 Task: Find Round Trip flight tickets for 2 adults, in Economy from Luxor to Dublin to travel on 09-Nov-2023. Dublin to Luxor on 14-Nov-2023.  Stops: Any number of stops. Choice of flight is British Airways.
Action: Mouse moved to (403, 279)
Screenshot: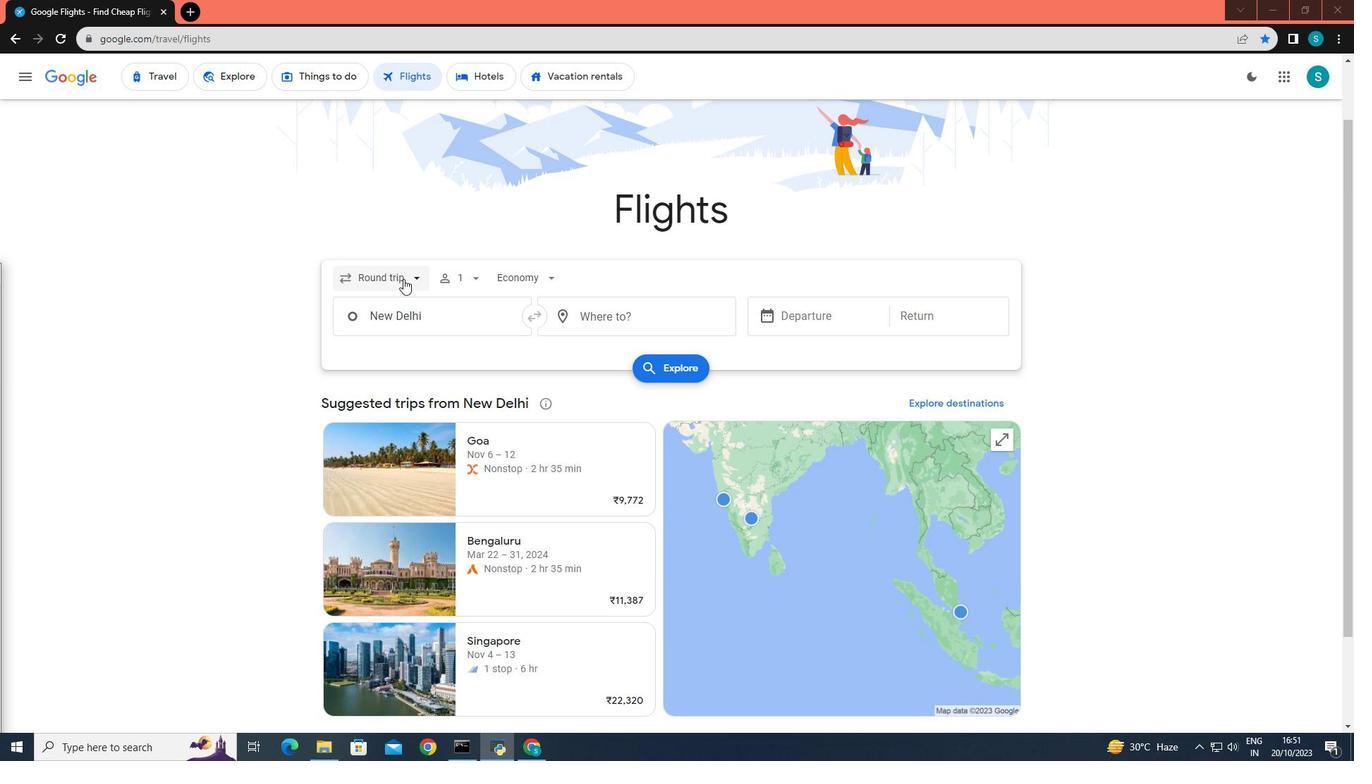 
Action: Mouse pressed left at (403, 279)
Screenshot: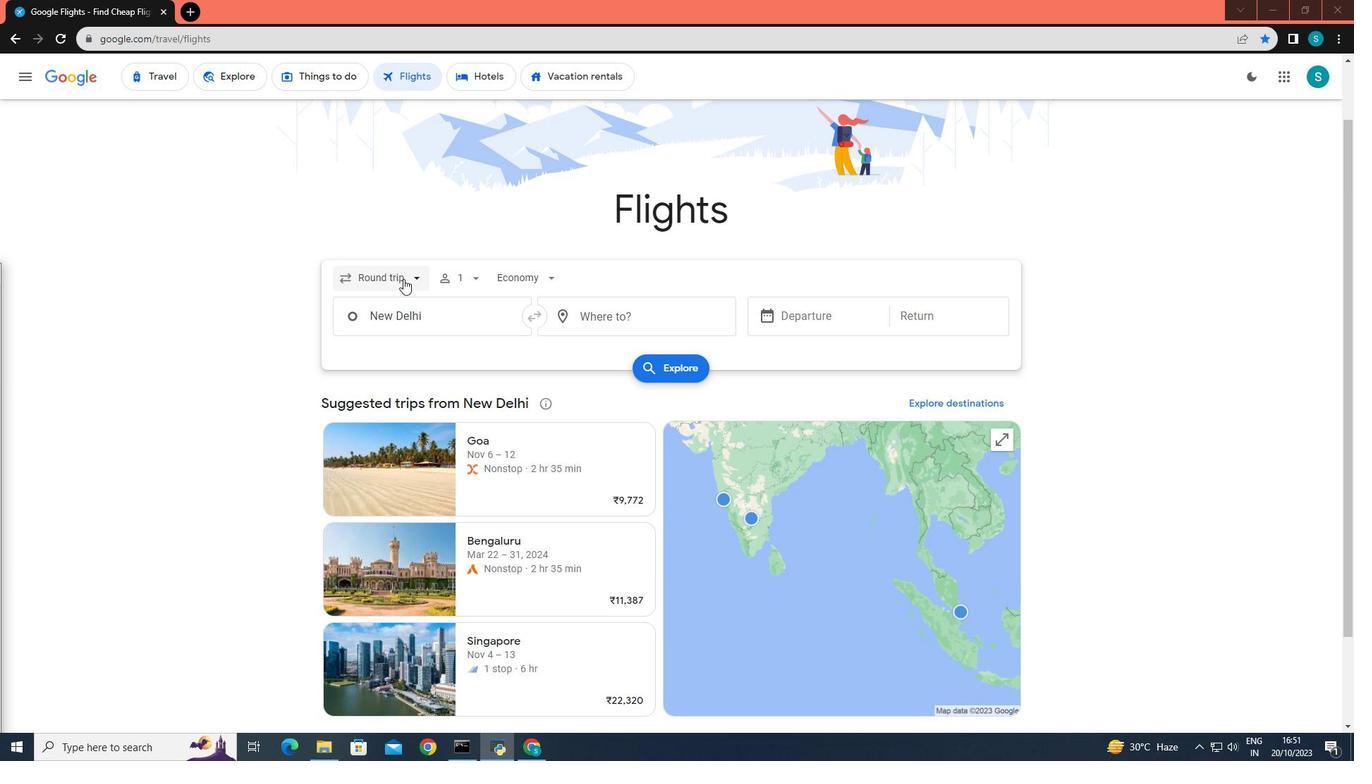 
Action: Mouse moved to (386, 307)
Screenshot: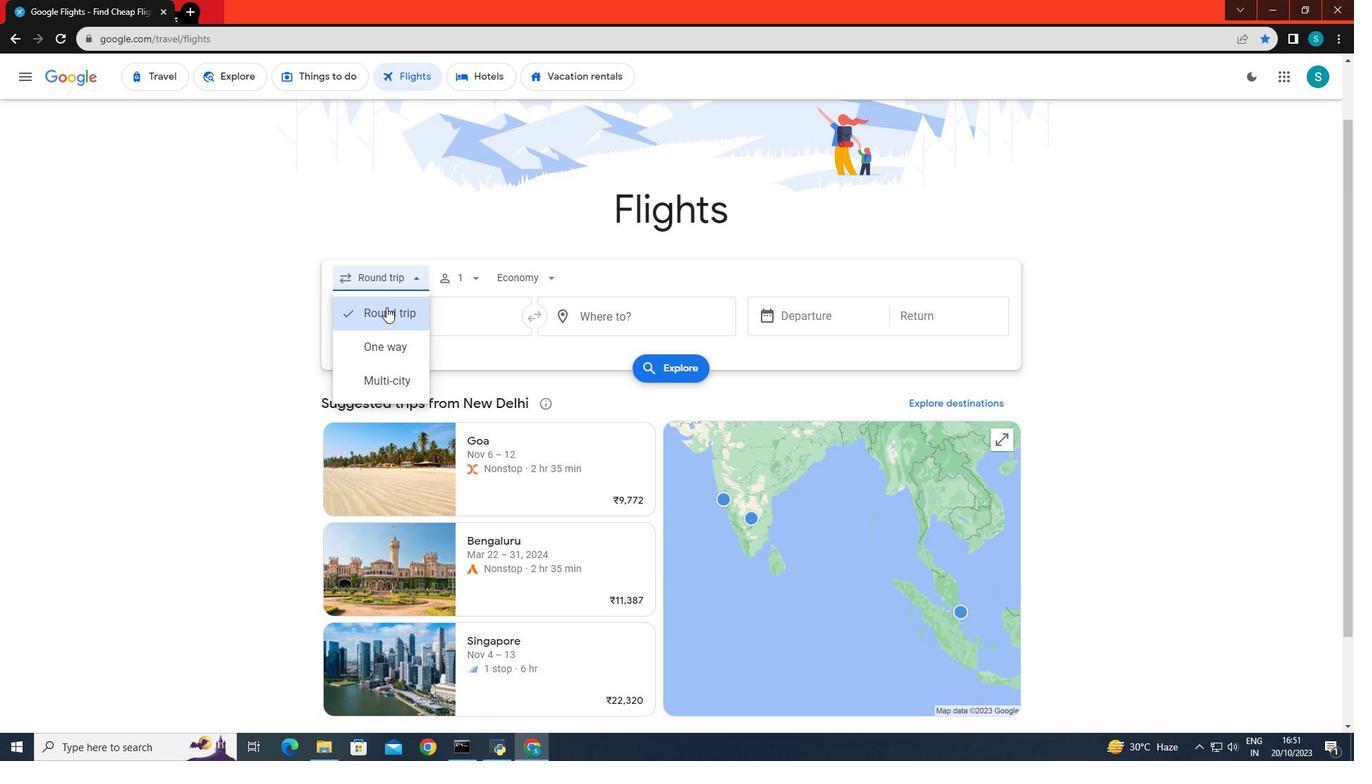 
Action: Mouse pressed left at (386, 307)
Screenshot: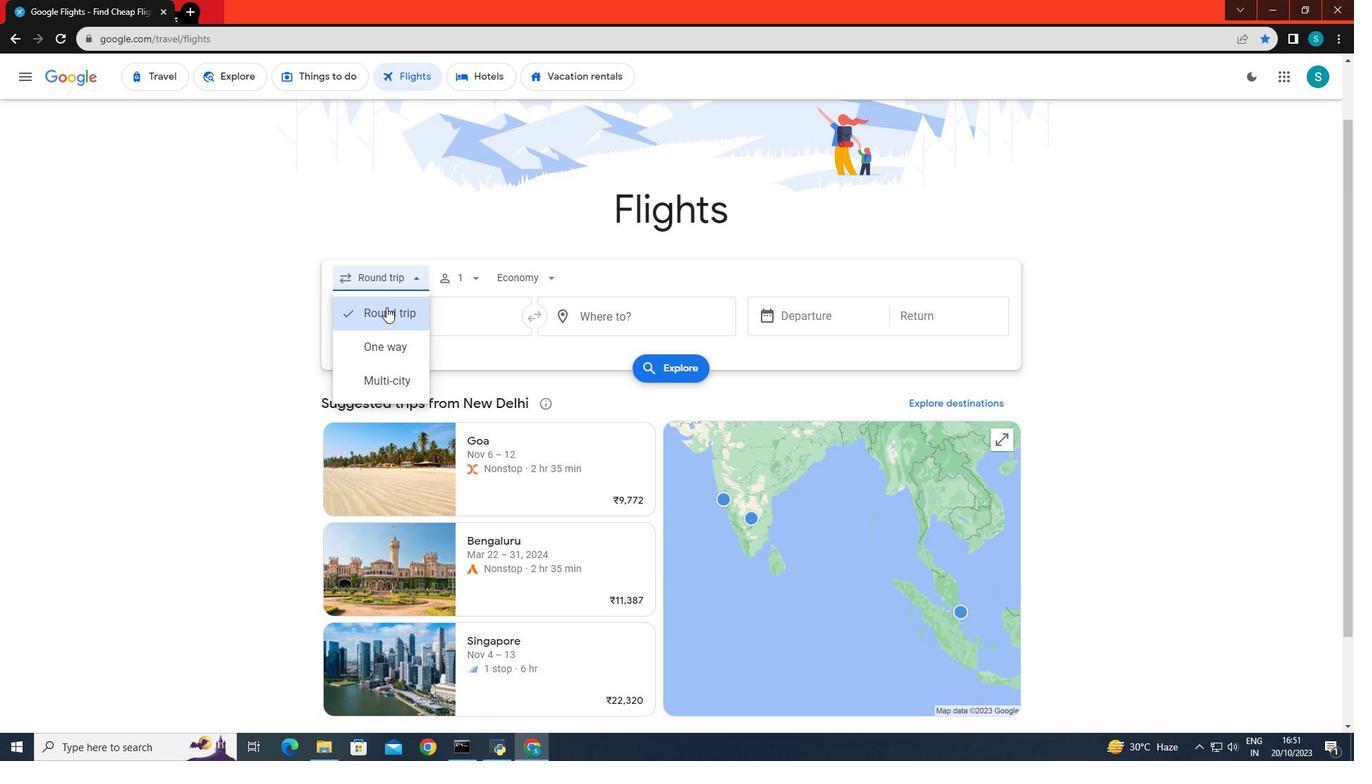 
Action: Mouse moved to (468, 278)
Screenshot: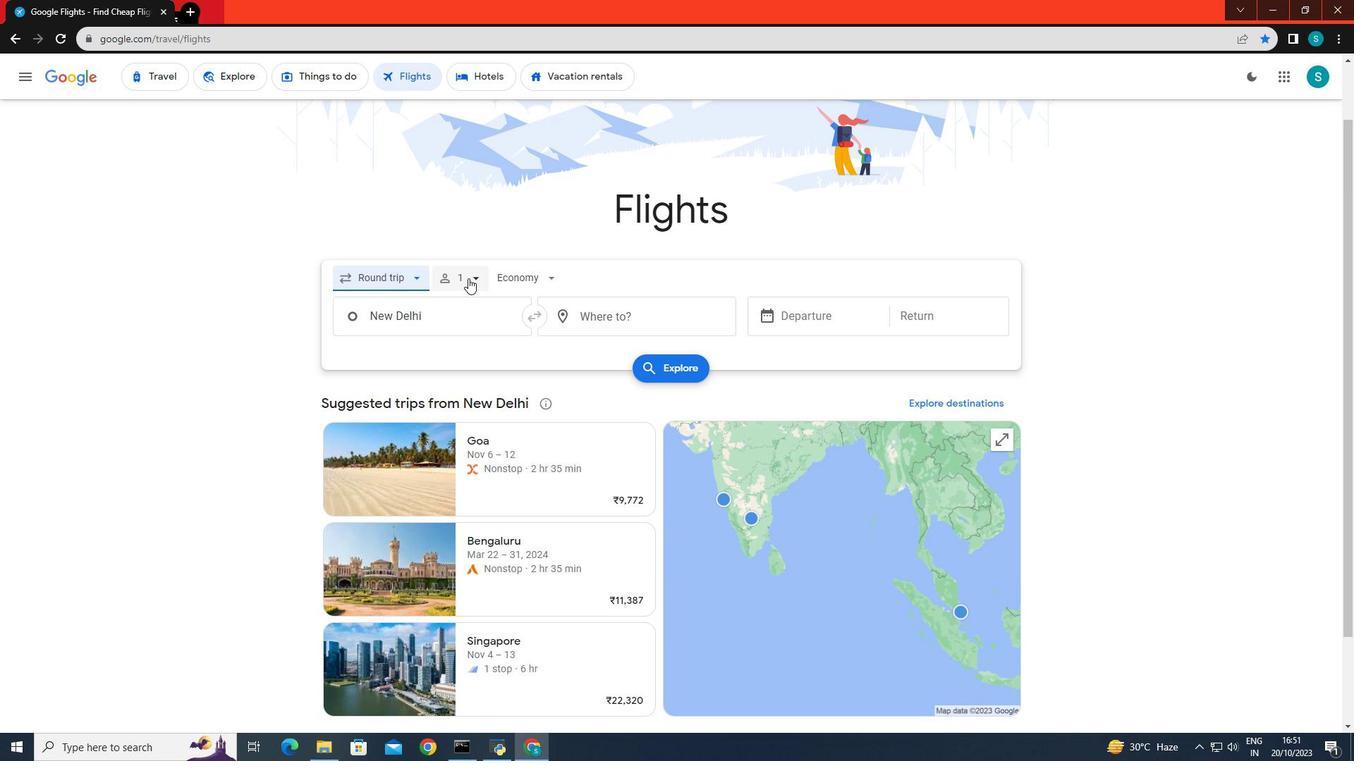 
Action: Mouse pressed left at (468, 278)
Screenshot: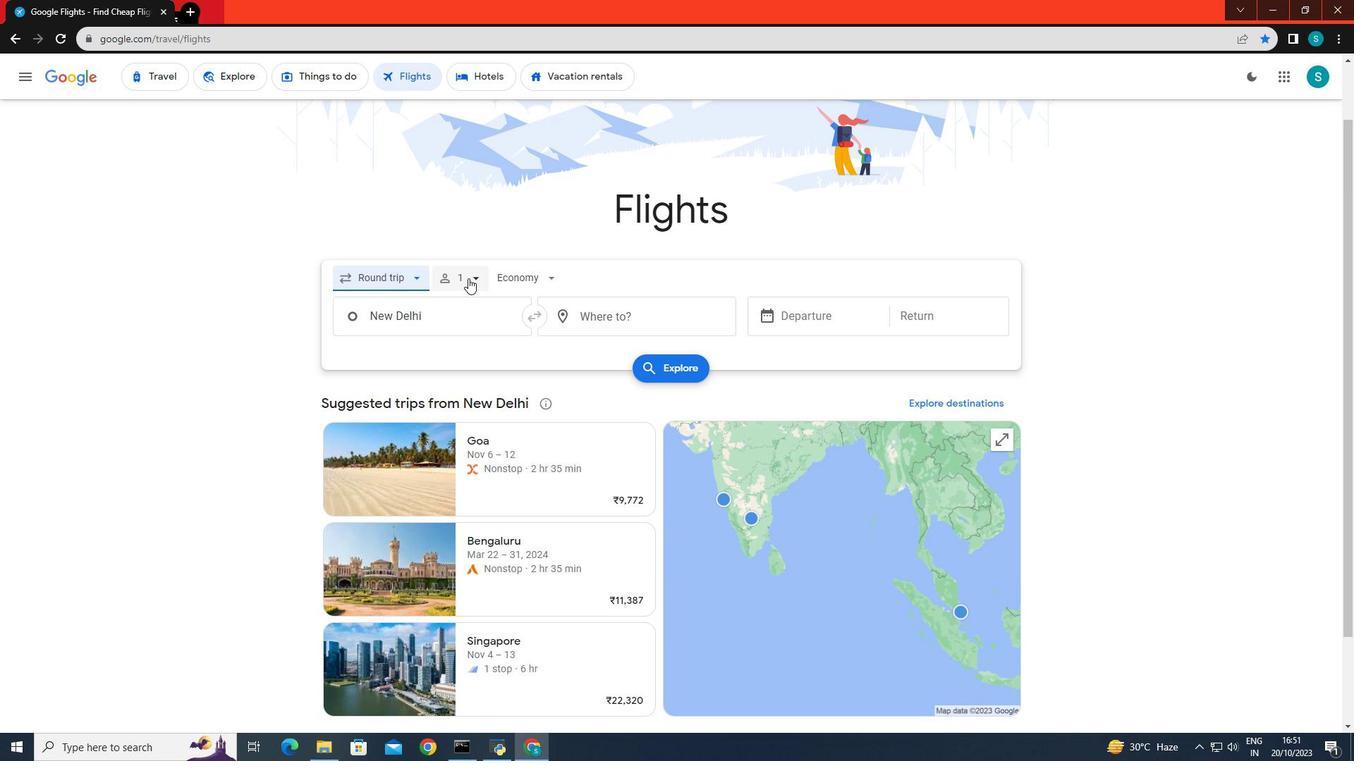 
Action: Mouse moved to (581, 314)
Screenshot: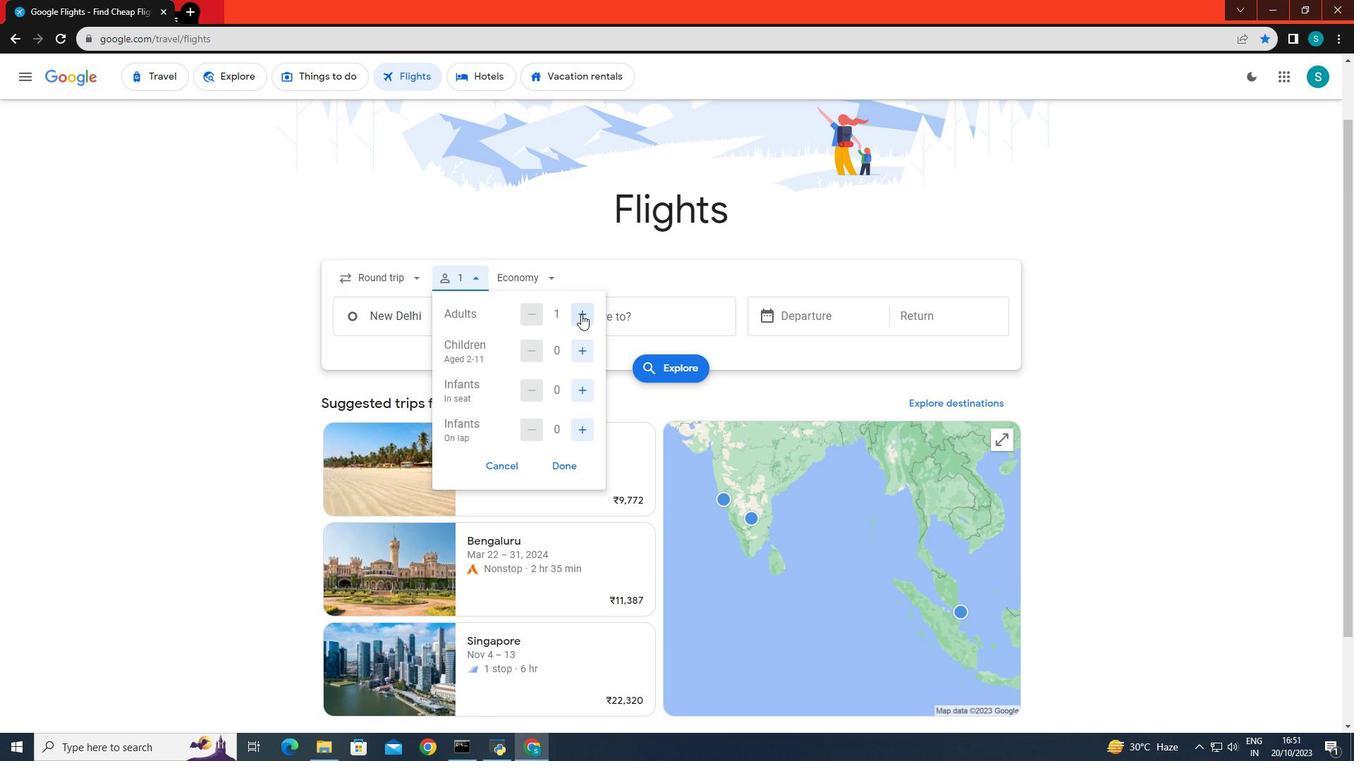 
Action: Mouse pressed left at (581, 314)
Screenshot: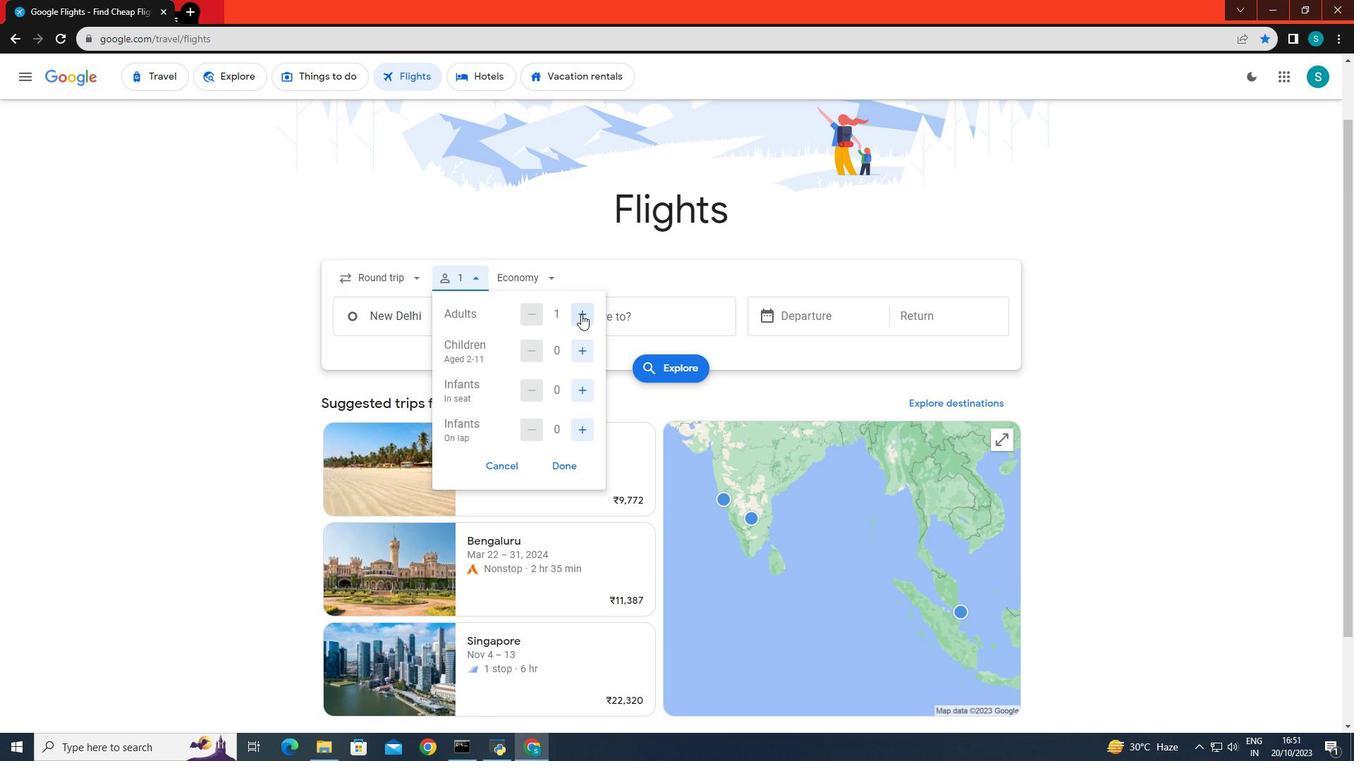 
Action: Mouse moved to (562, 467)
Screenshot: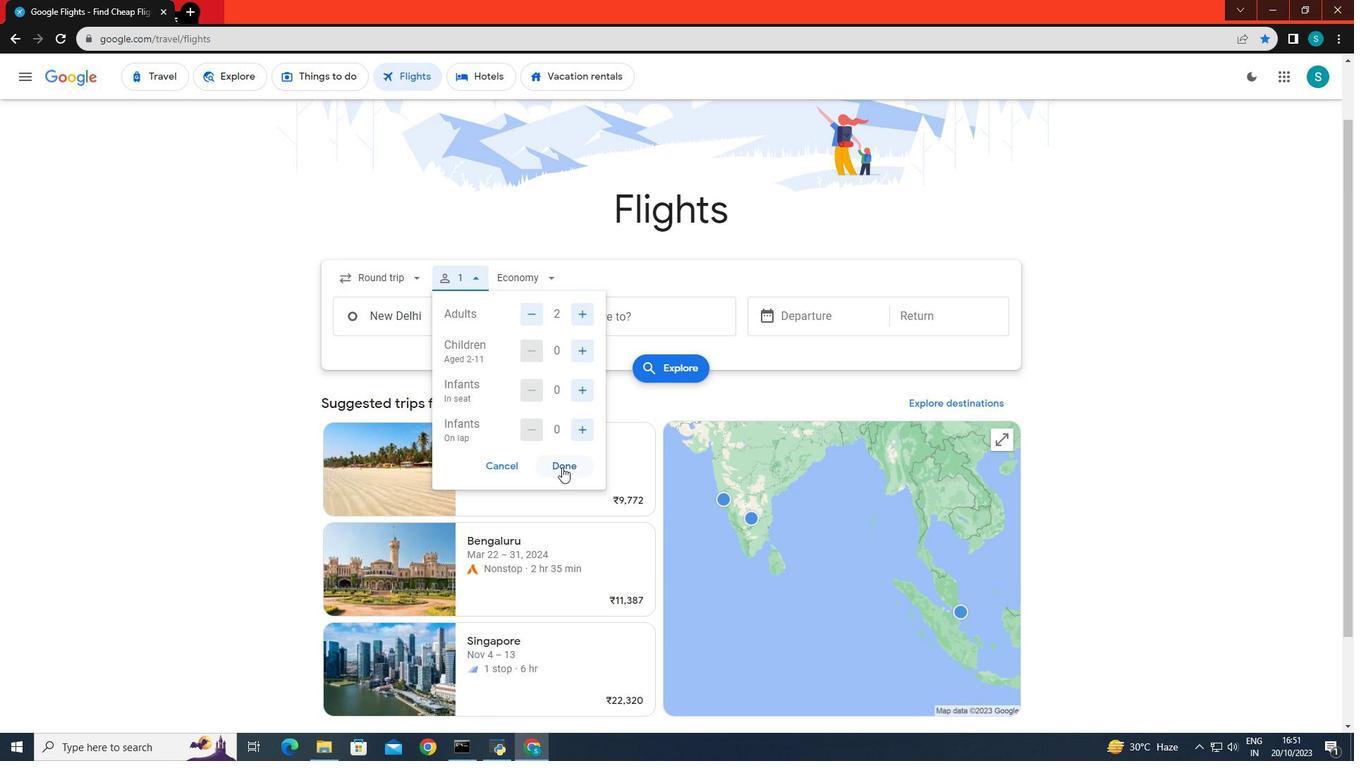 
Action: Mouse pressed left at (562, 467)
Screenshot: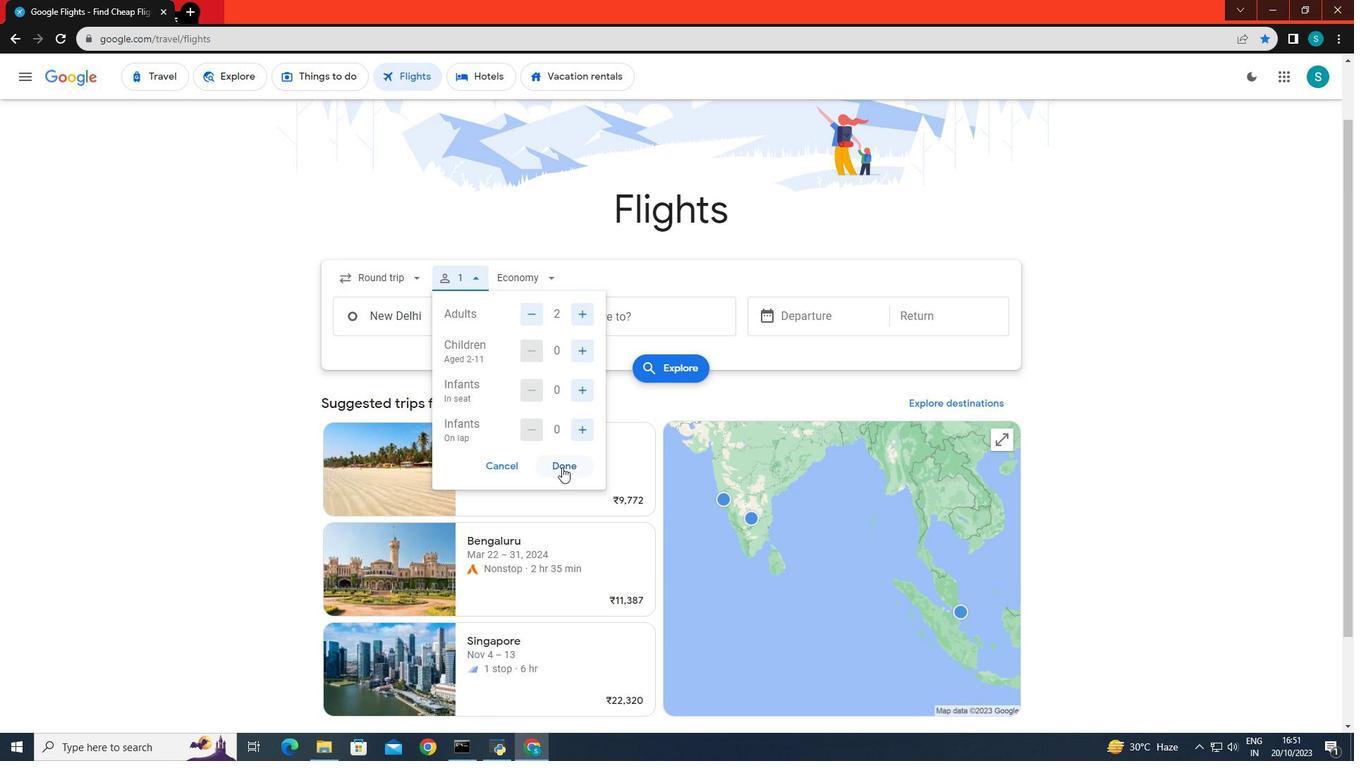 
Action: Mouse moved to (549, 279)
Screenshot: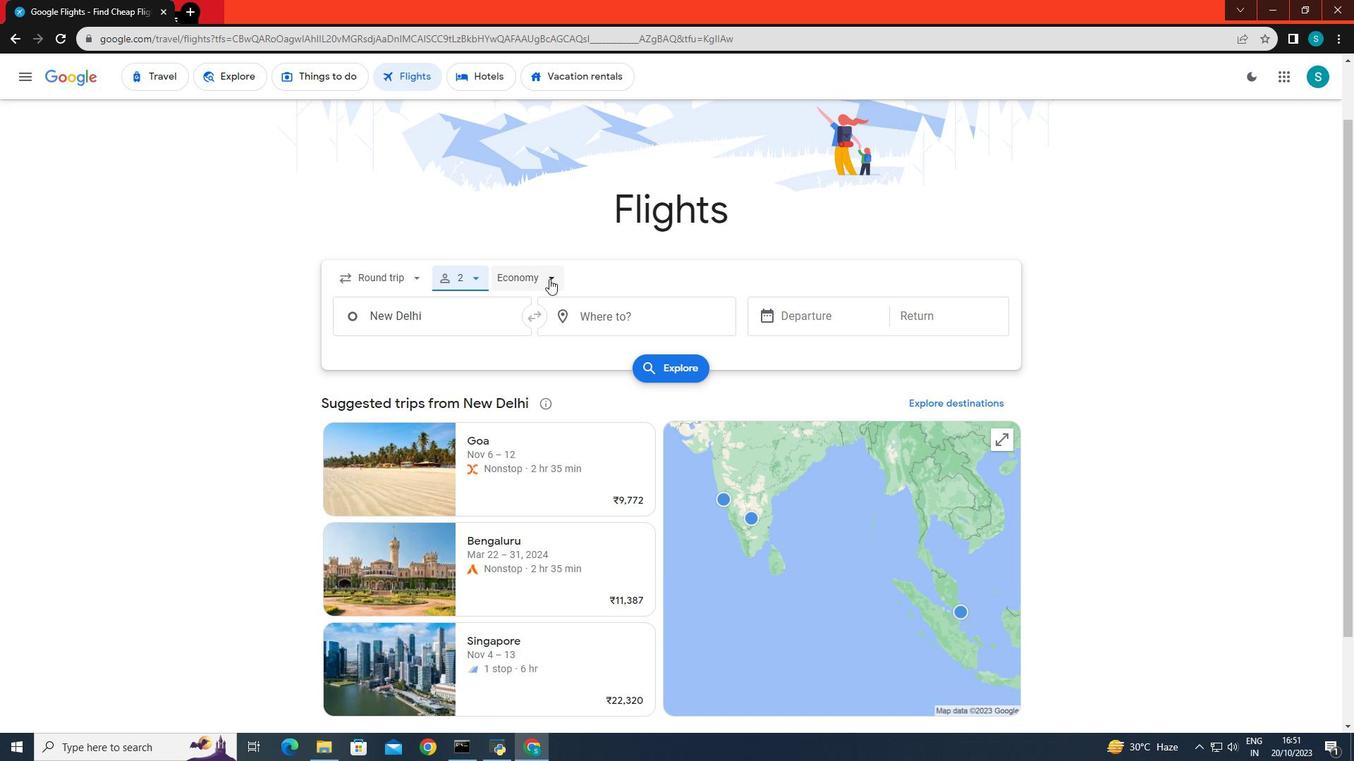 
Action: Mouse pressed left at (549, 279)
Screenshot: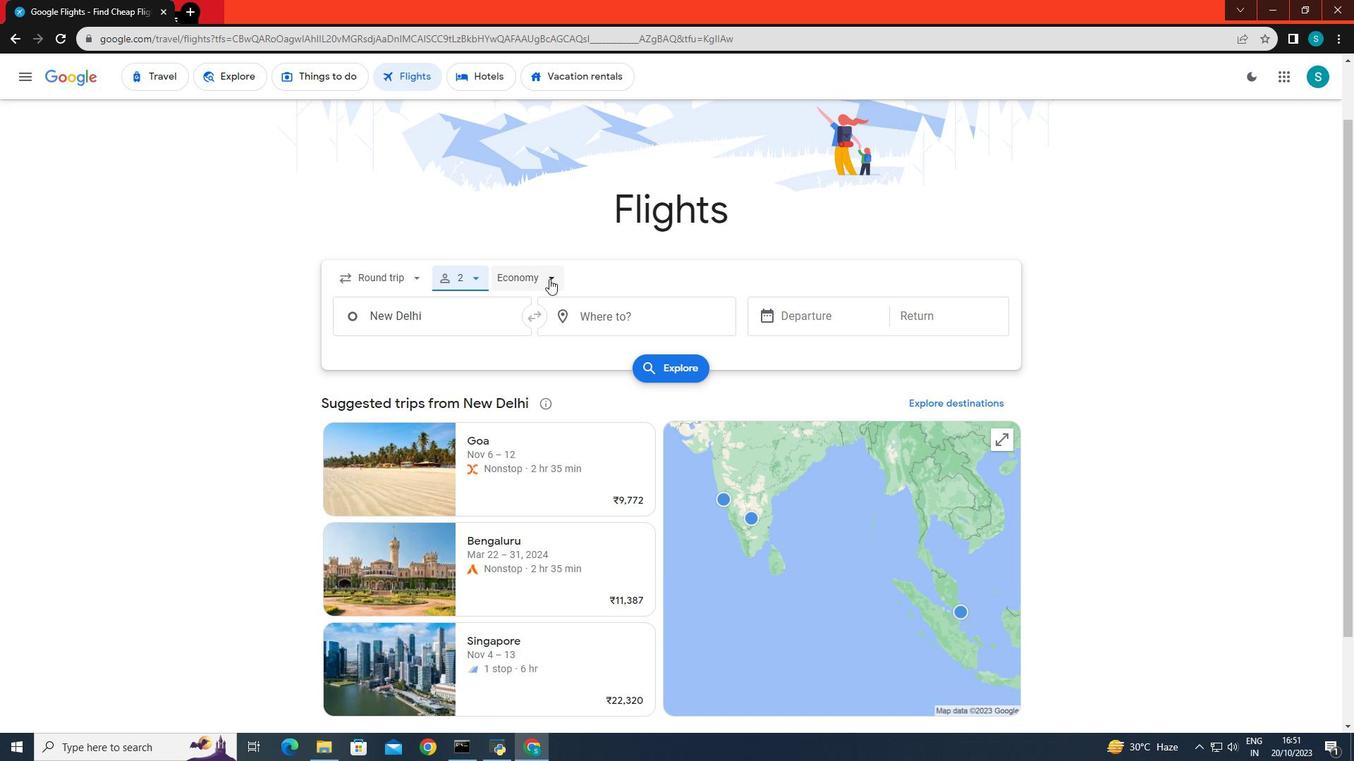 
Action: Mouse moved to (546, 316)
Screenshot: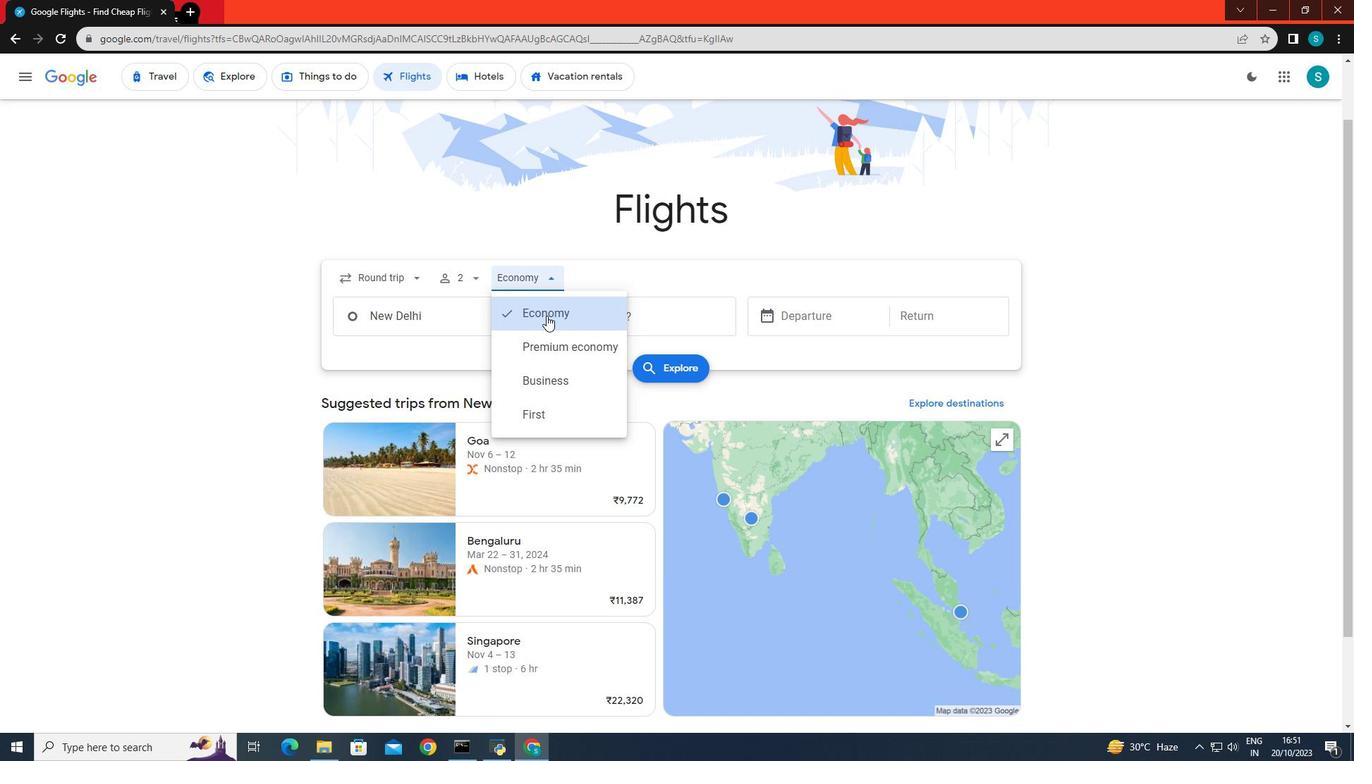 
Action: Mouse pressed left at (546, 316)
Screenshot: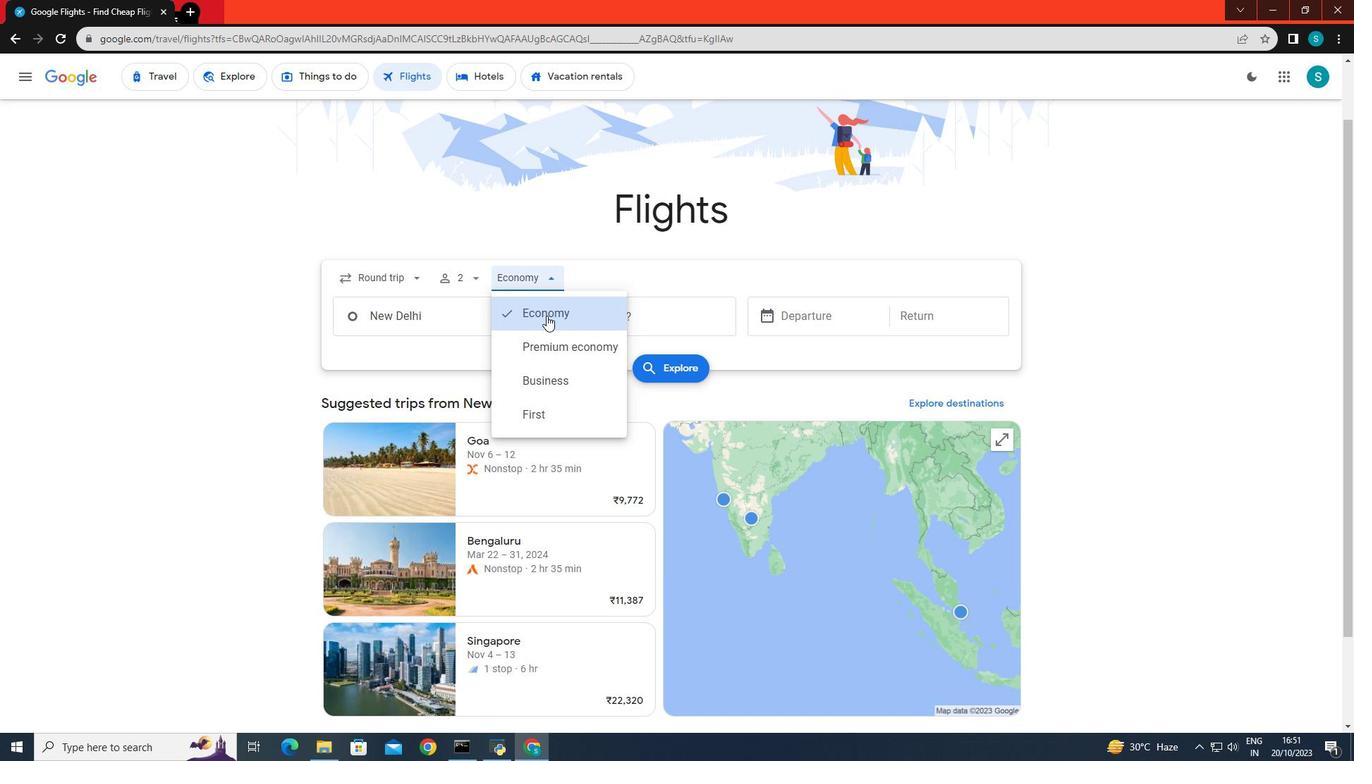 
Action: Mouse moved to (447, 311)
Screenshot: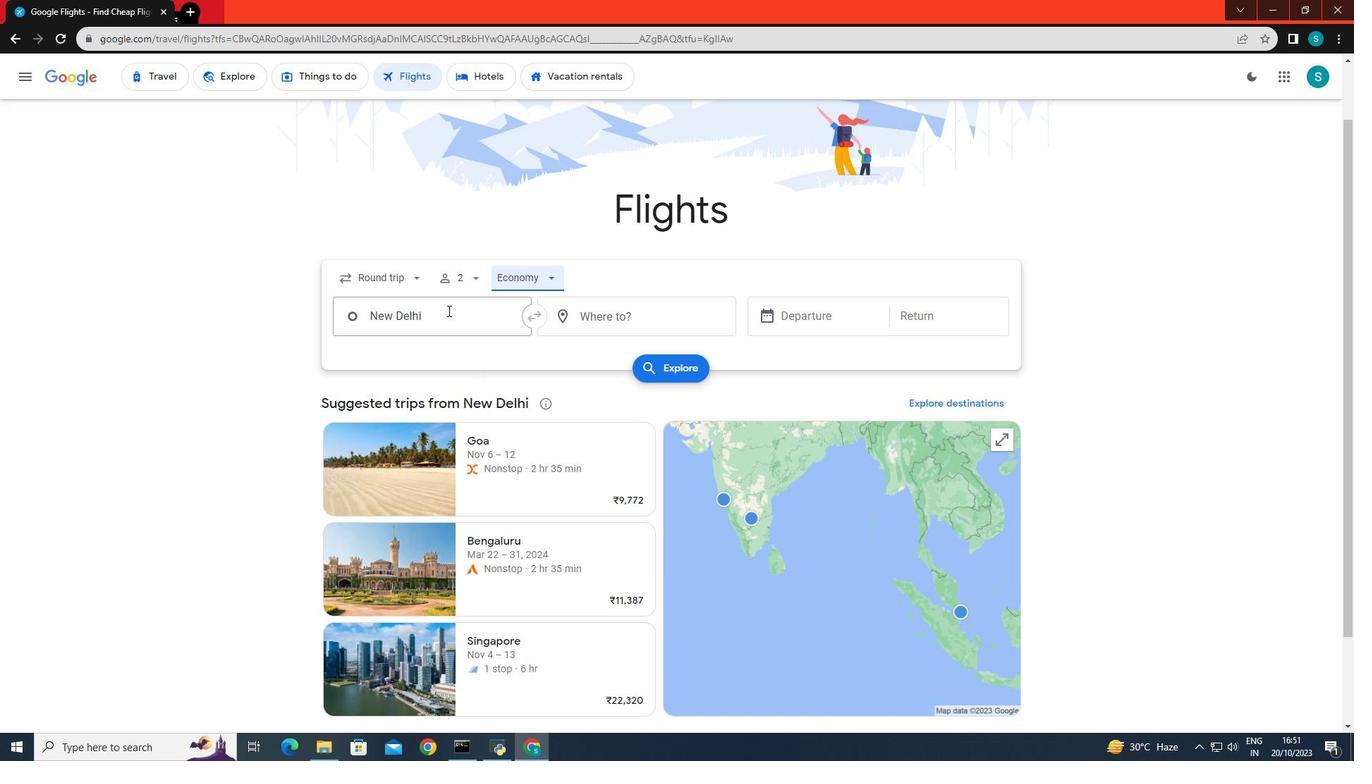 
Action: Mouse pressed left at (447, 311)
Screenshot: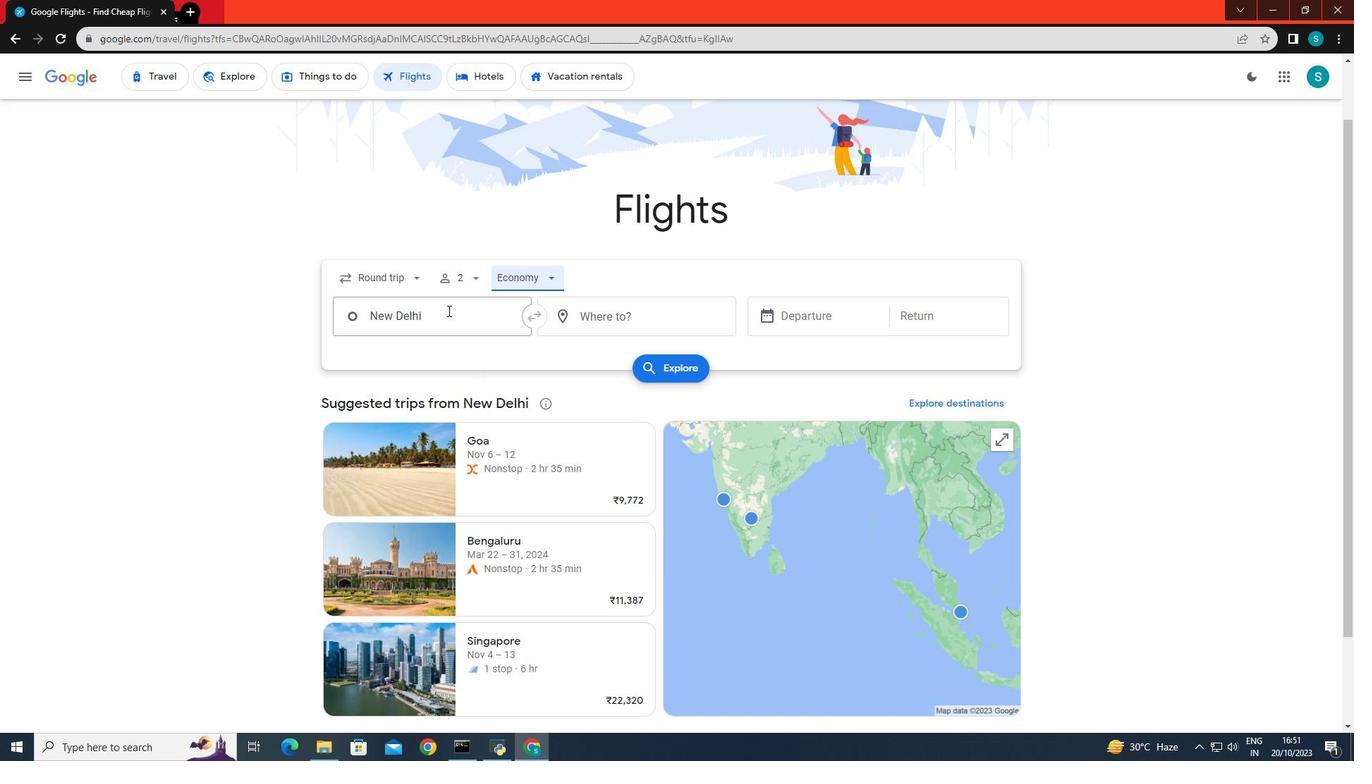 
Action: Key pressed <Key.backspace><Key.caps_lock>L<Key.caps_lock>uco<Key.backspace><Key.backspace>xar<Key.backspace><Key.backspace>or,<Key.space>
Screenshot: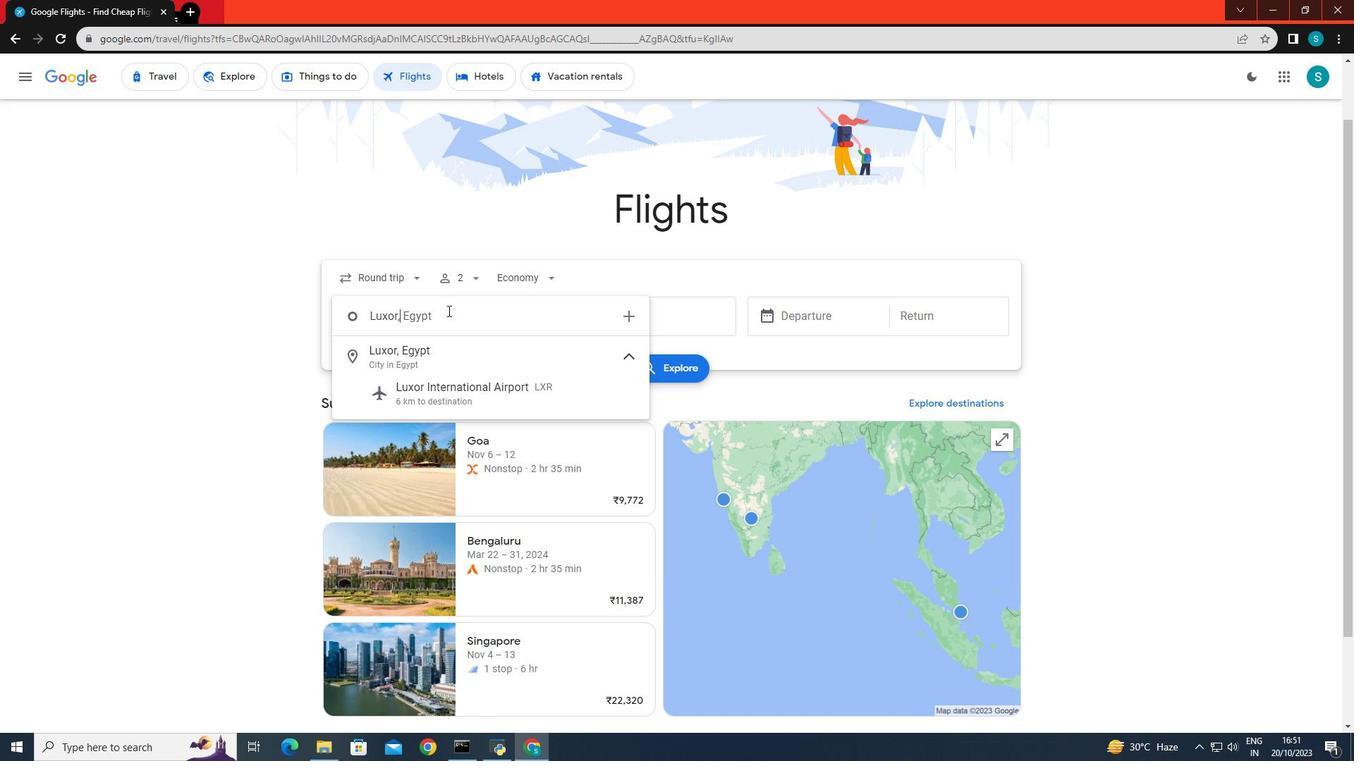 
Action: Mouse moved to (427, 343)
Screenshot: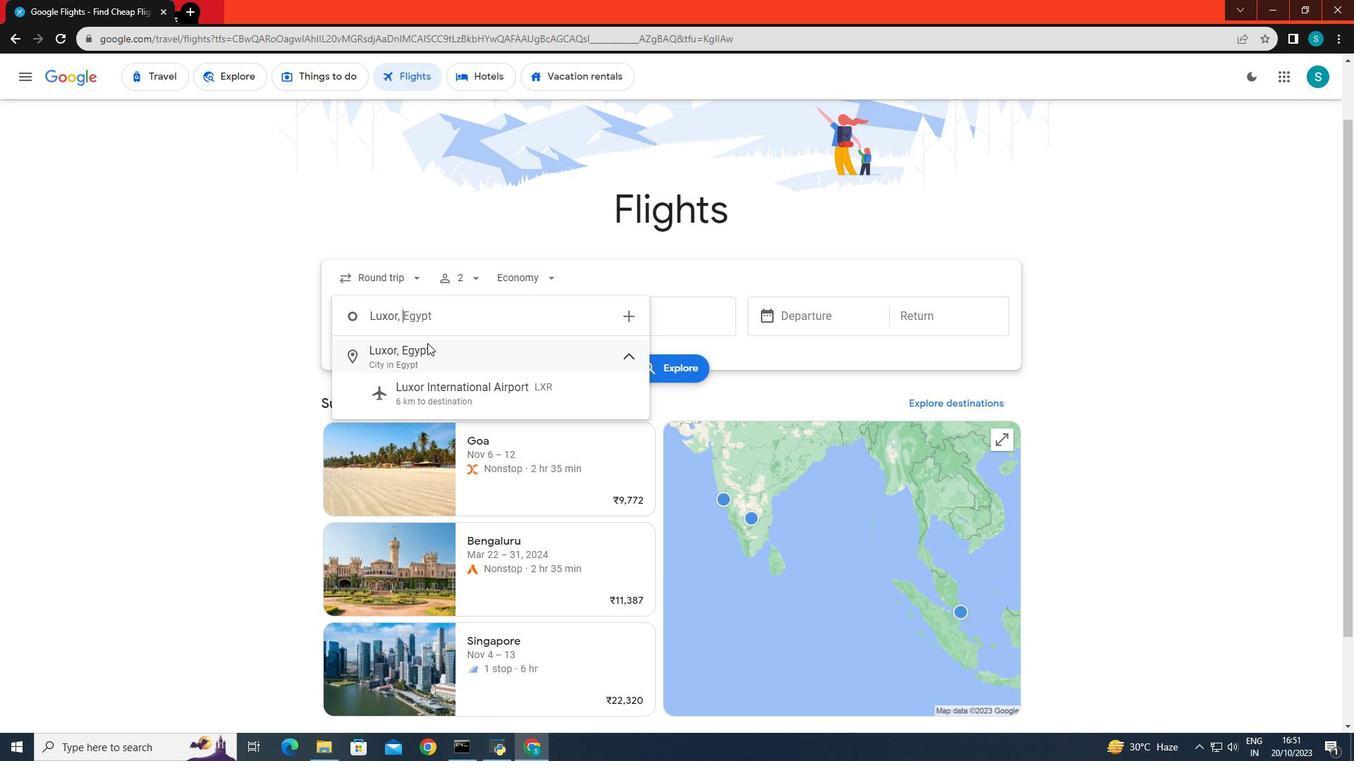 
Action: Mouse pressed left at (427, 343)
Screenshot: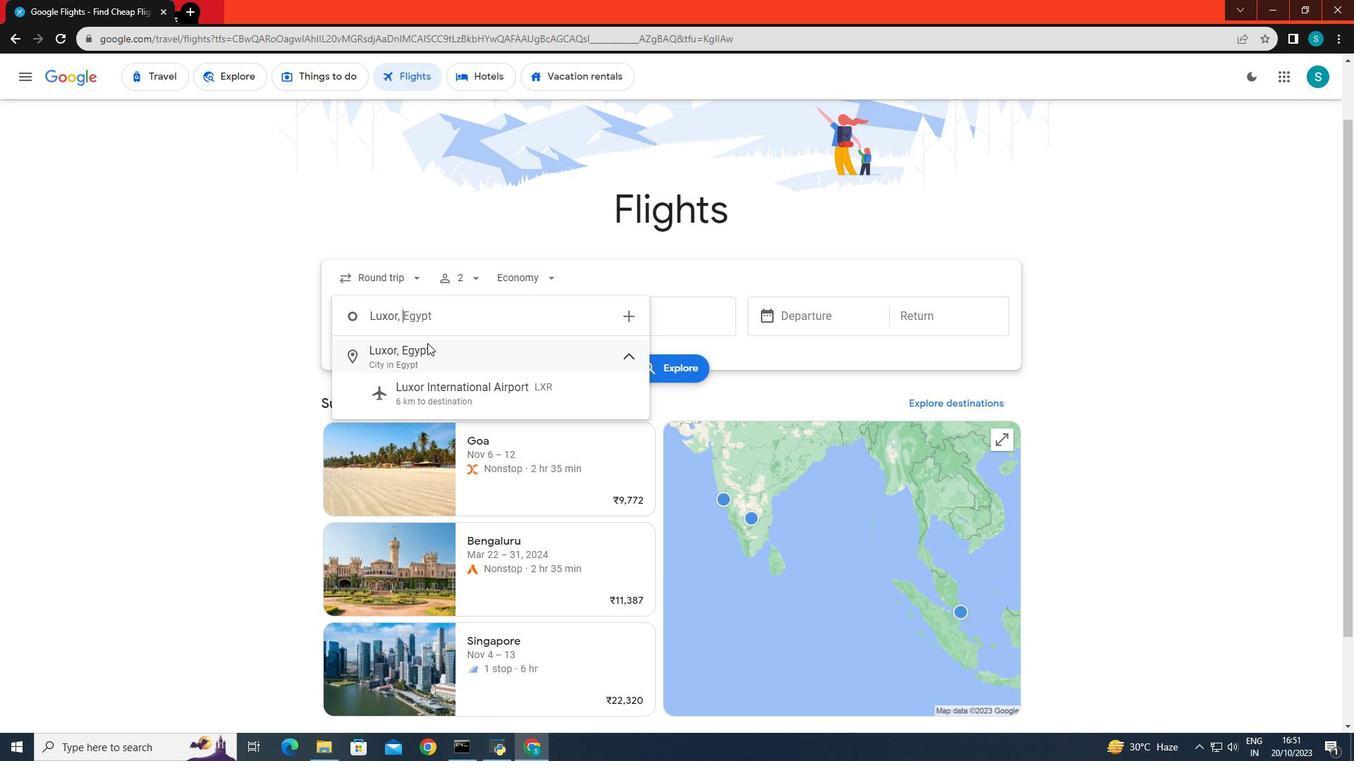 
Action: Mouse moved to (589, 312)
Screenshot: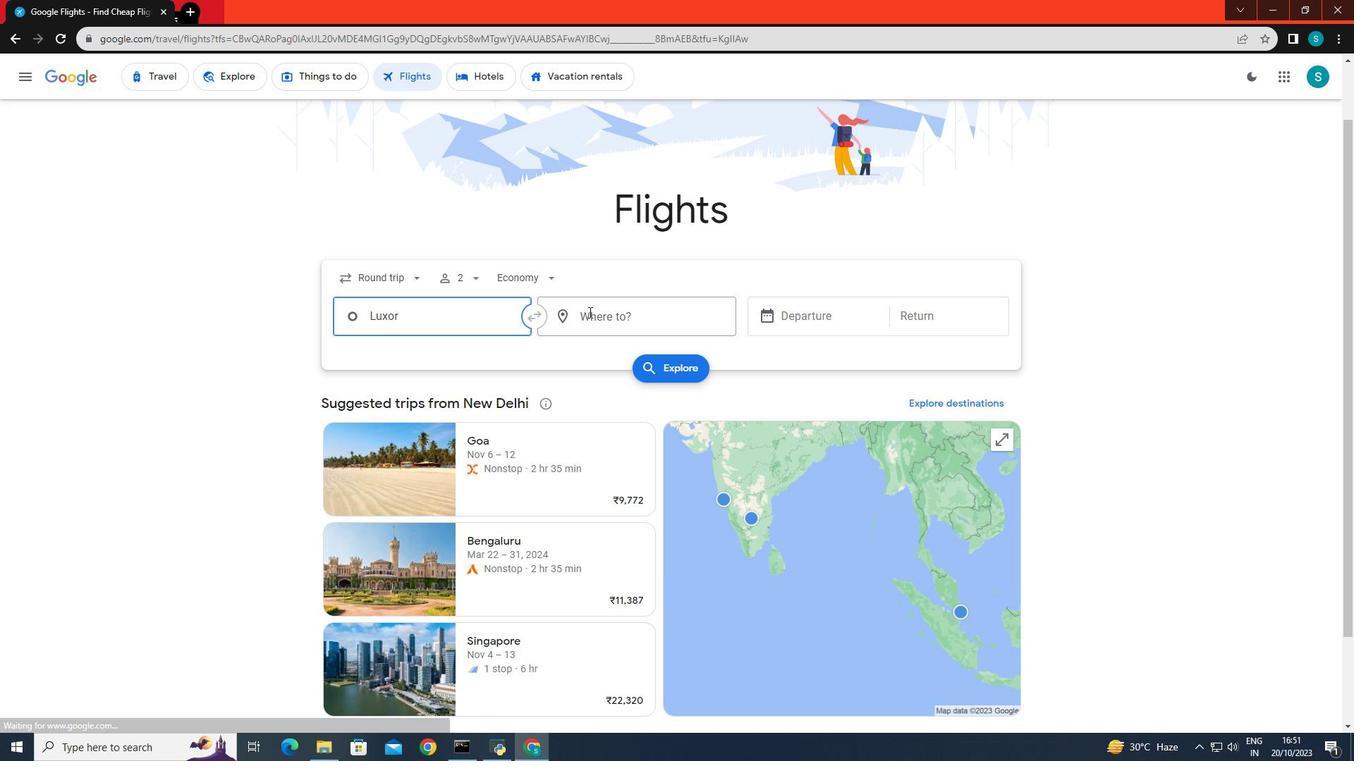
Action: Mouse pressed left at (589, 312)
Screenshot: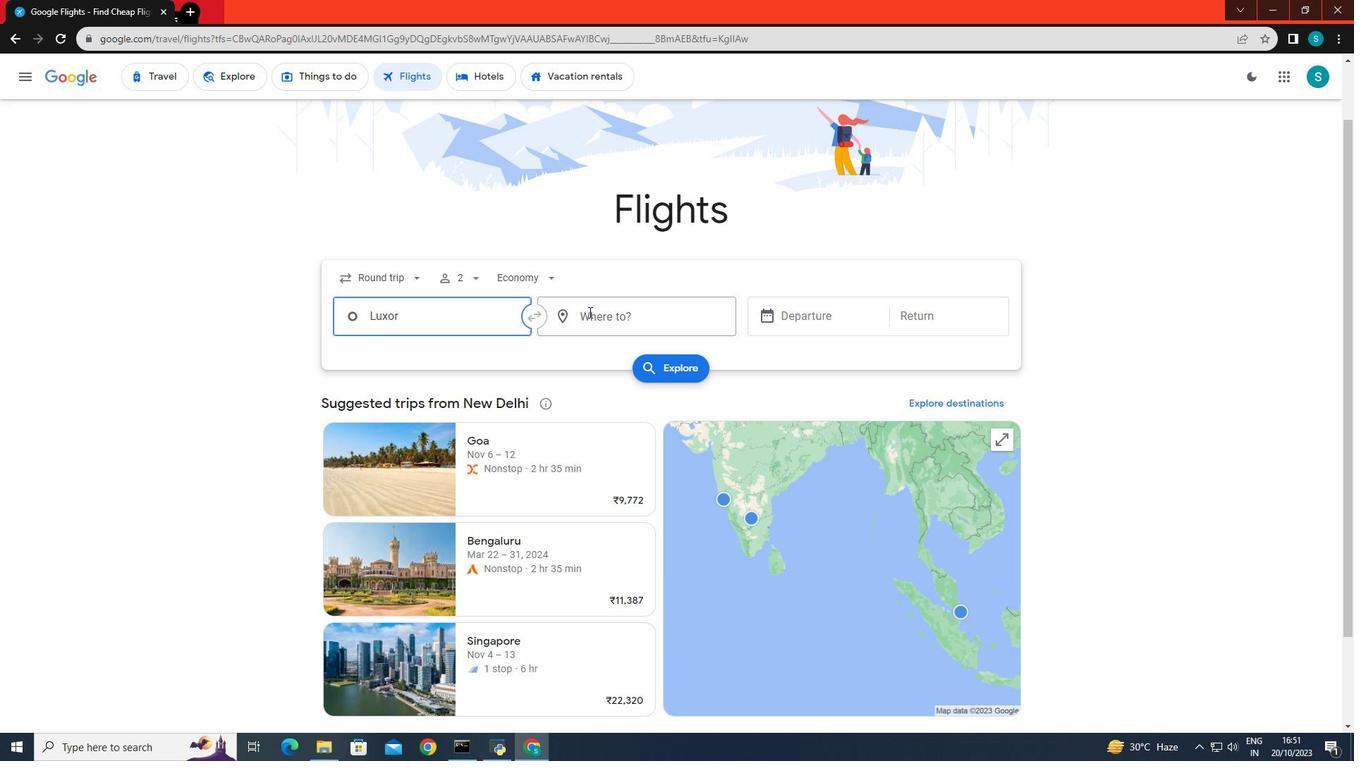 
Action: Key pressed <Key.caps_lock>D<Key.caps_lock>ub
Screenshot: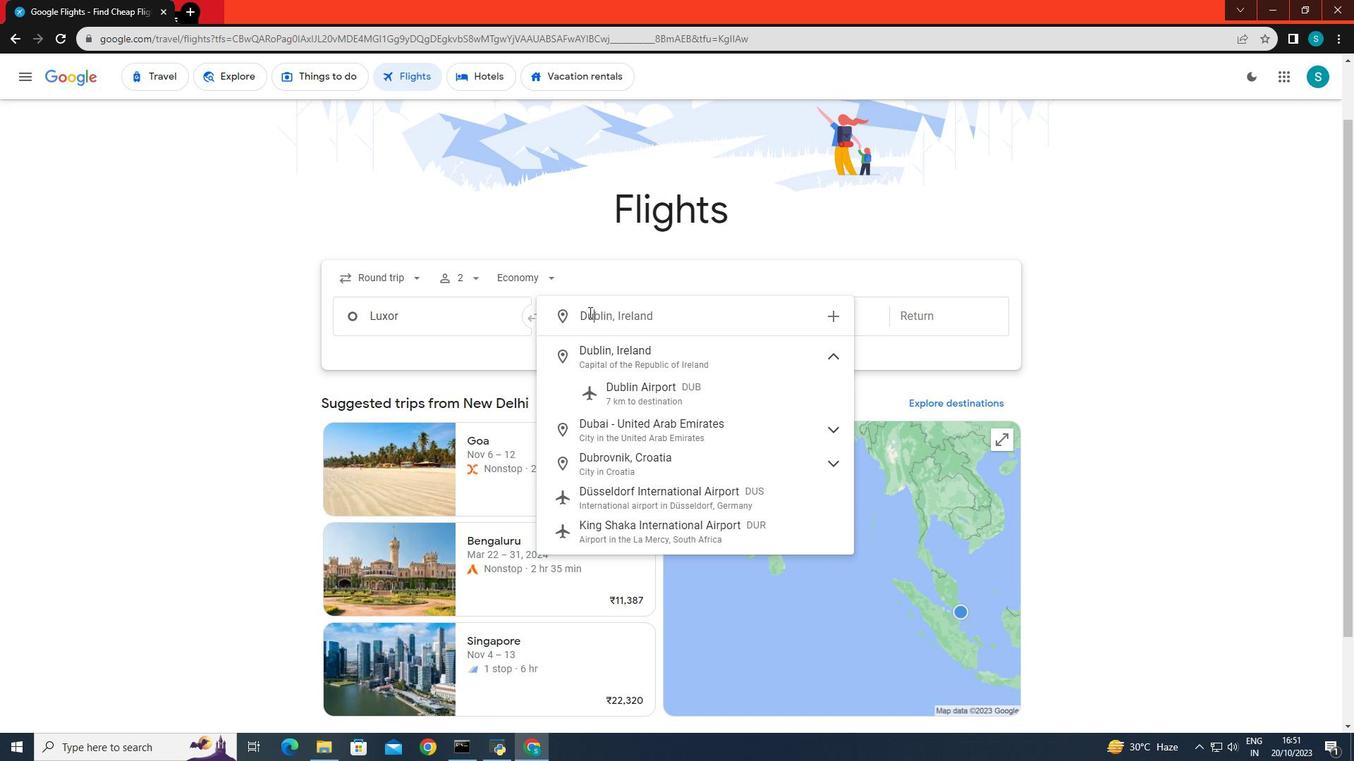 
Action: Mouse moved to (619, 349)
Screenshot: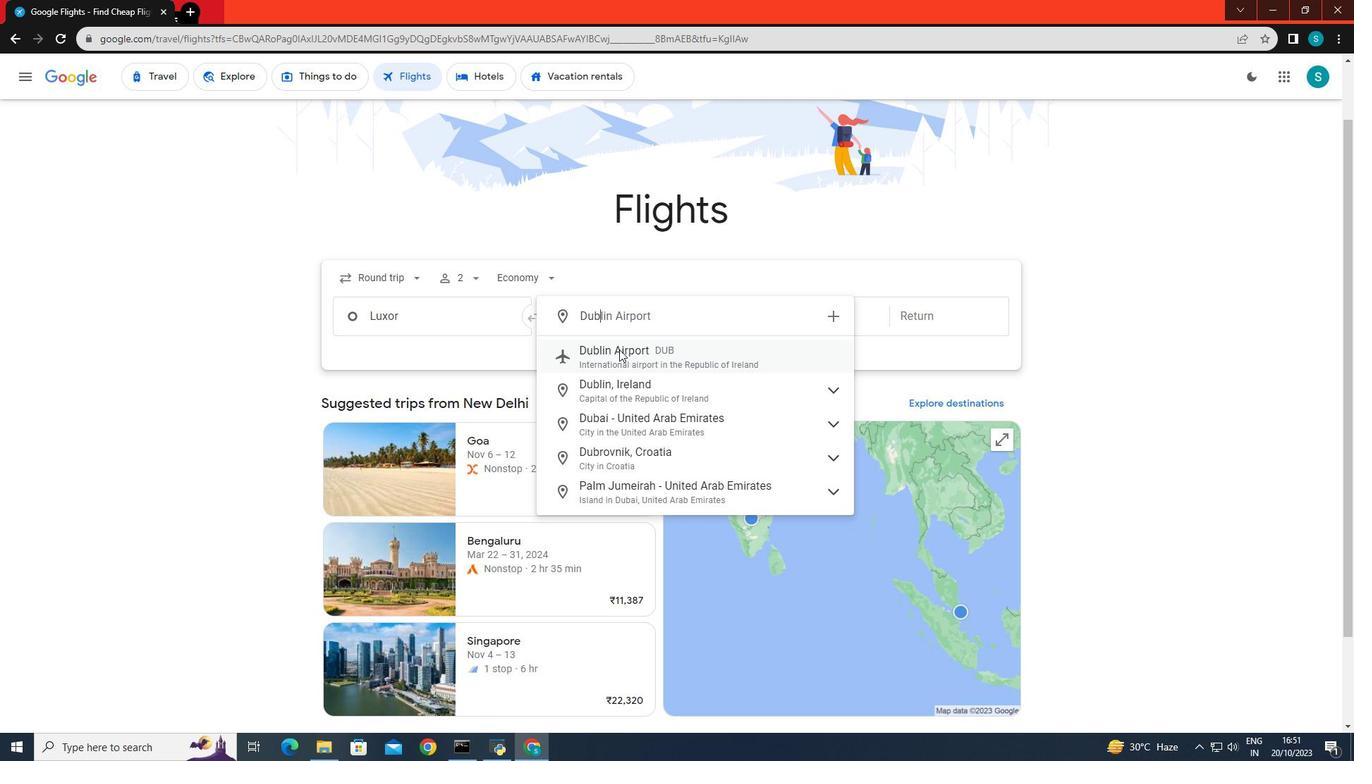 
Action: Mouse pressed left at (619, 349)
Screenshot: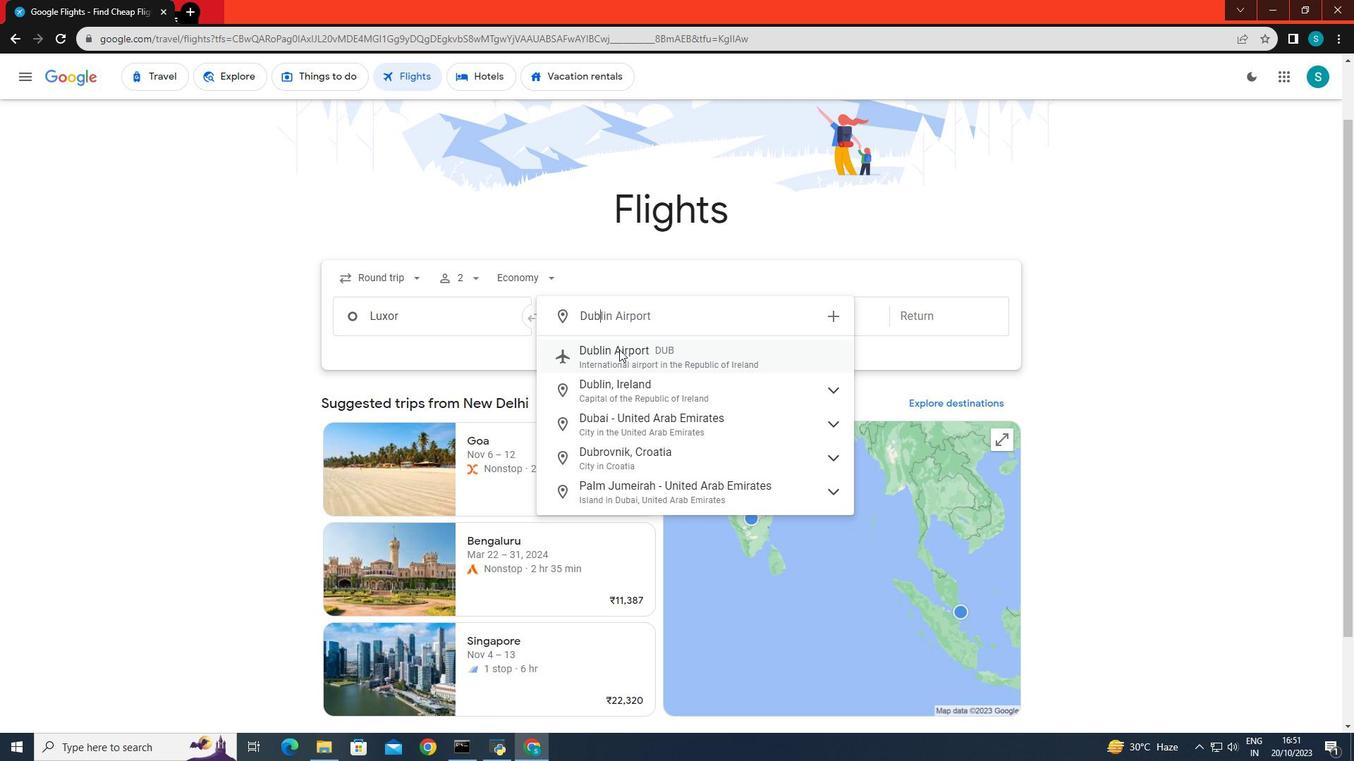
Action: Mouse moved to (806, 316)
Screenshot: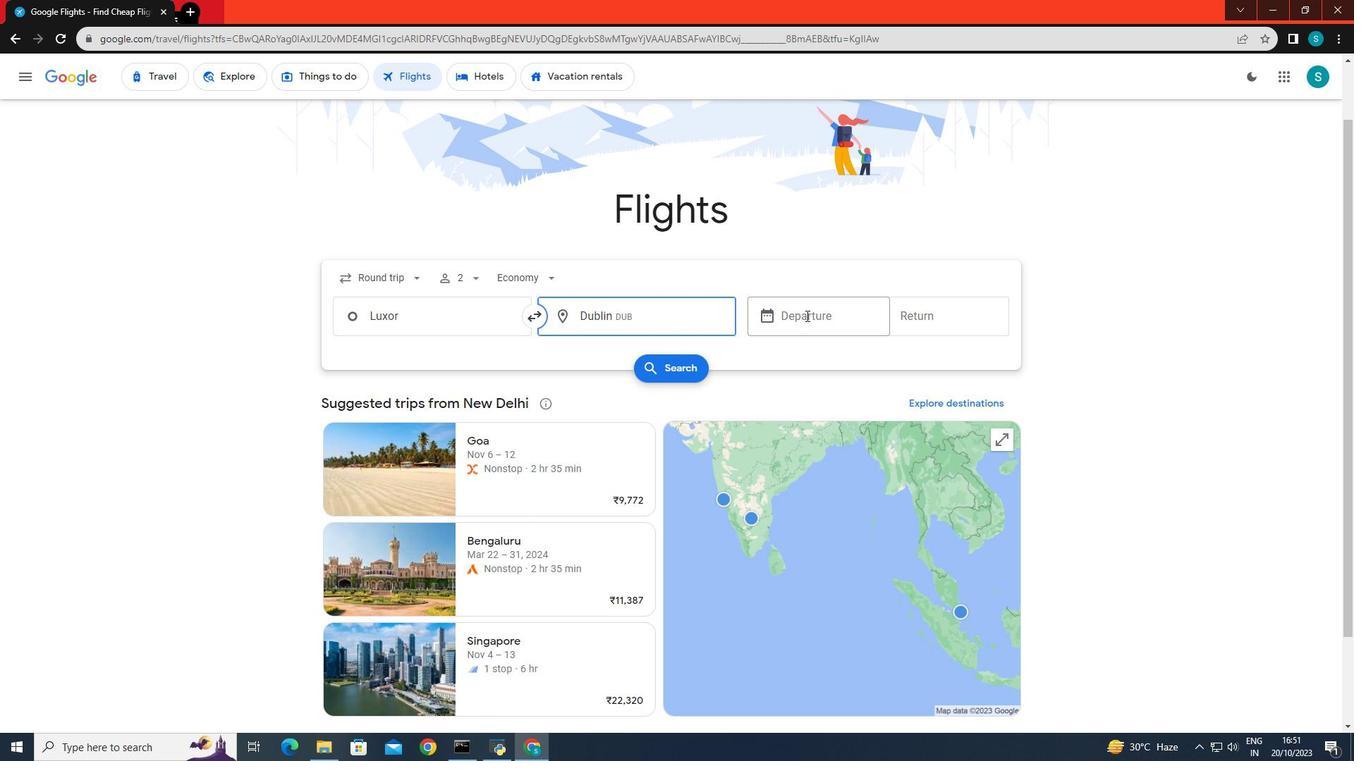 
Action: Mouse pressed left at (806, 316)
Screenshot: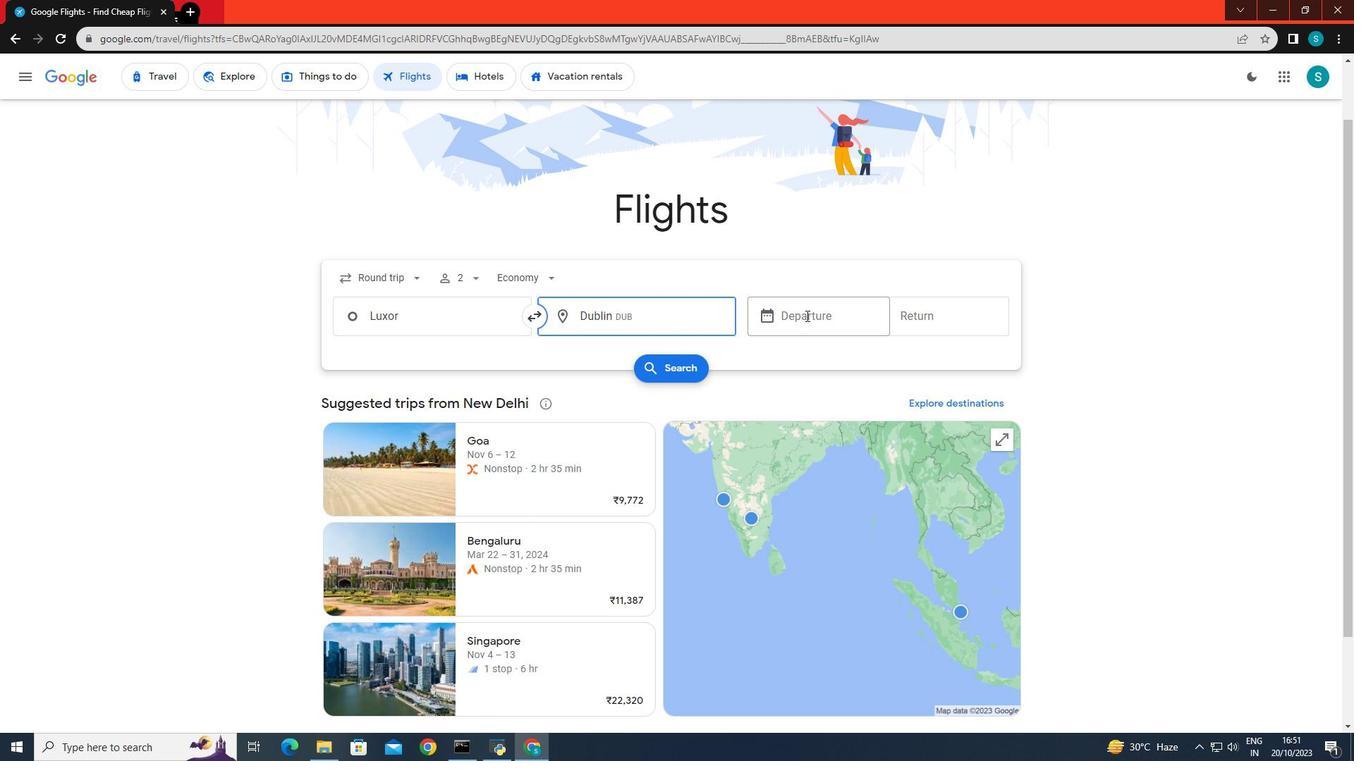 
Action: Mouse moved to (920, 464)
Screenshot: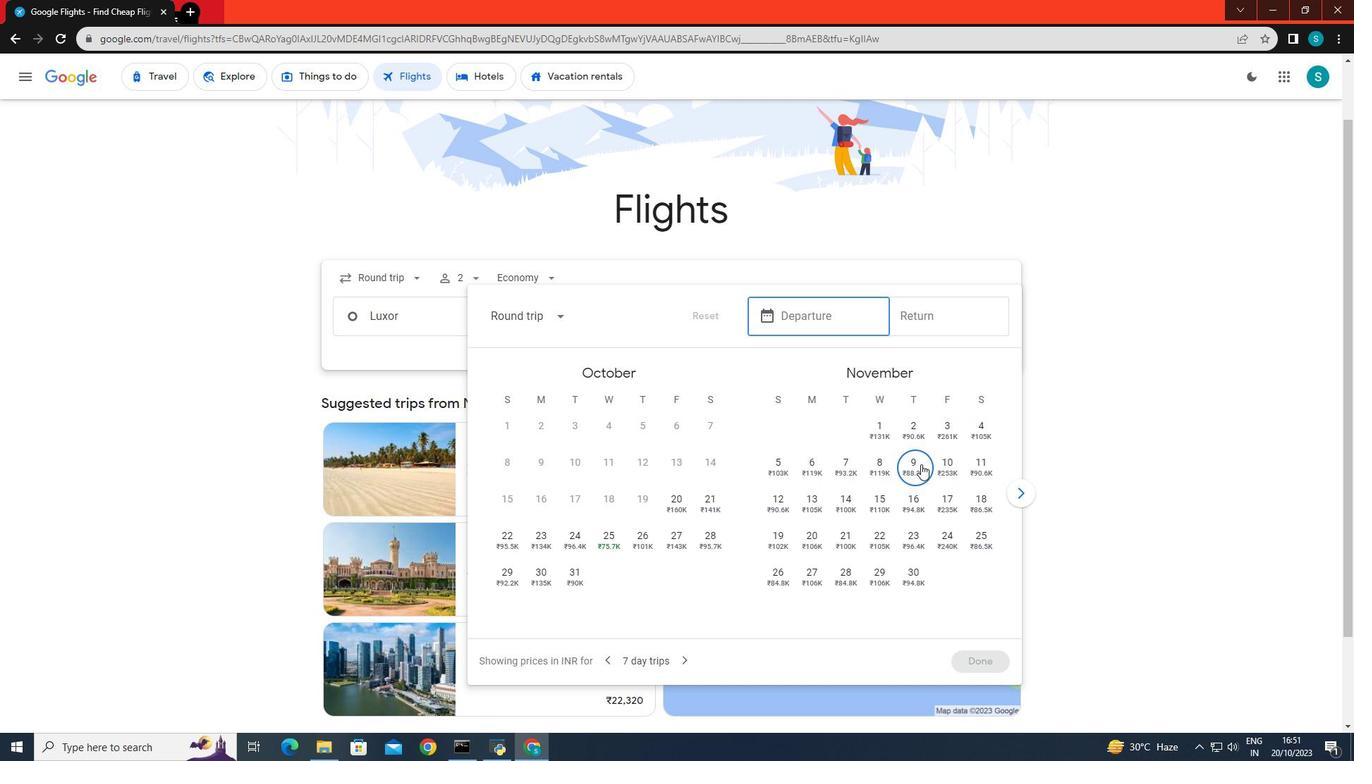 
Action: Mouse pressed left at (920, 464)
Screenshot: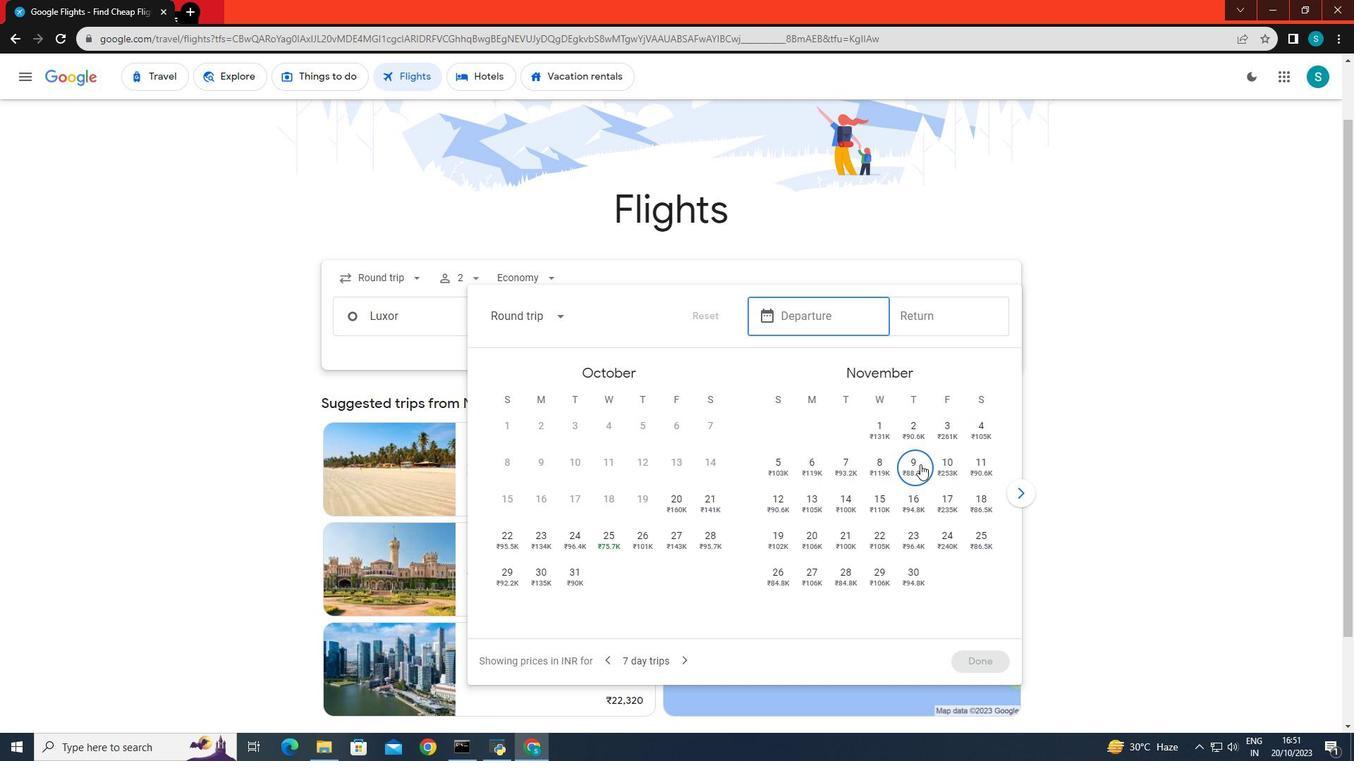 
Action: Mouse moved to (840, 496)
Screenshot: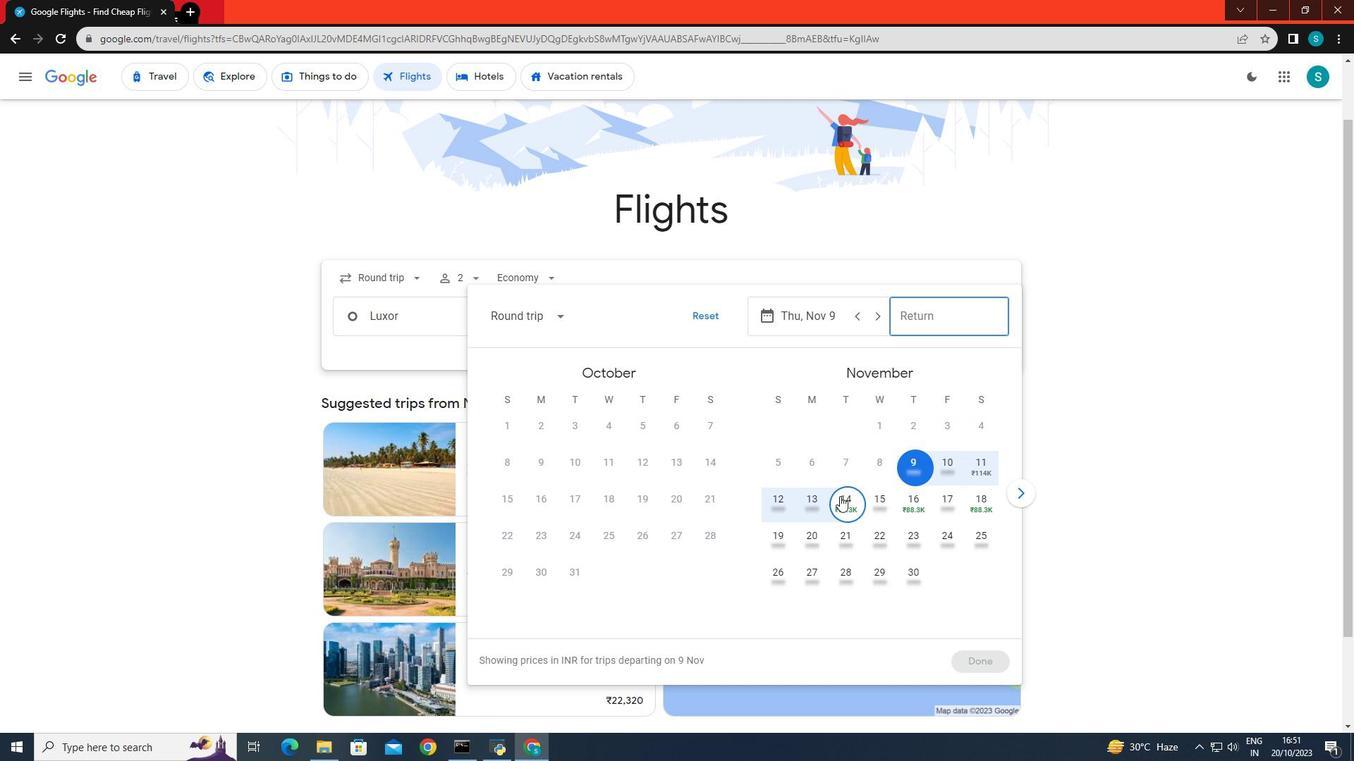 
Action: Mouse pressed left at (840, 496)
Screenshot: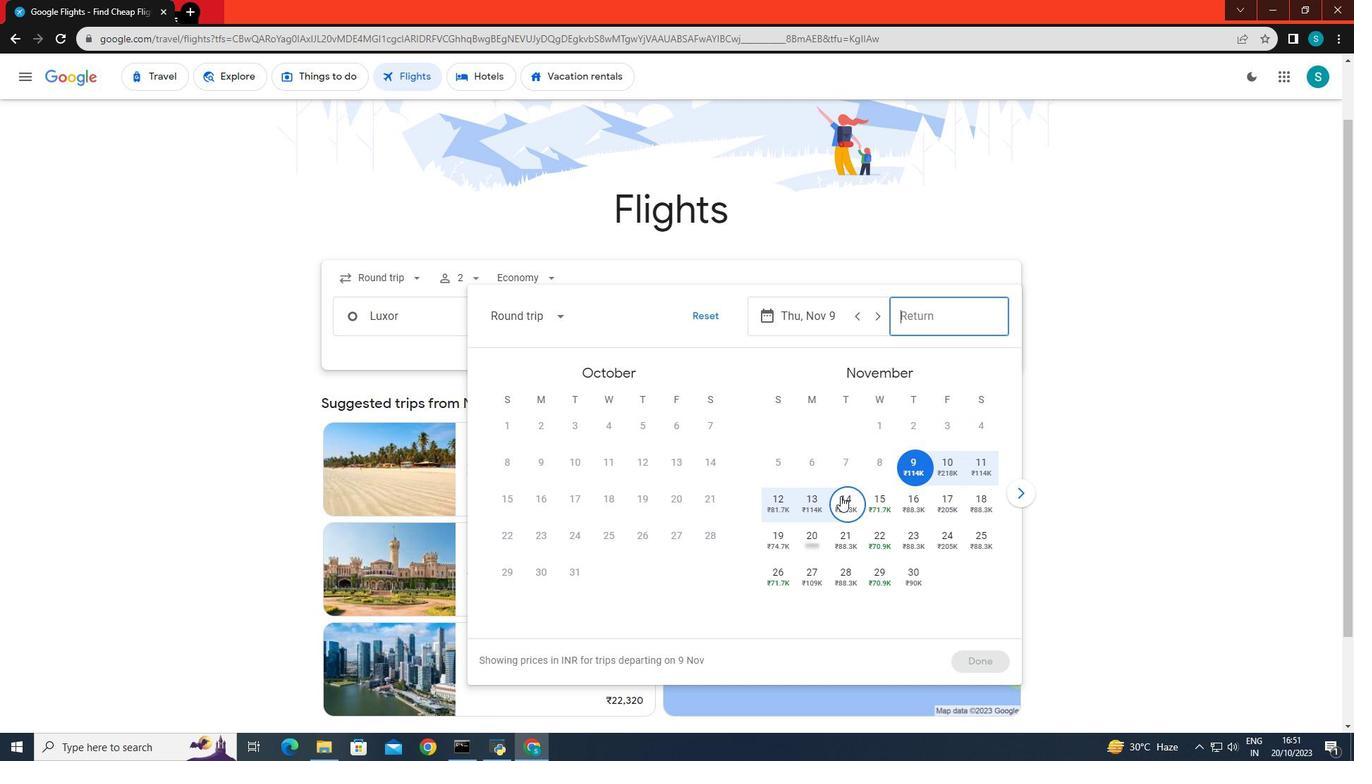 
Action: Mouse moved to (961, 660)
Screenshot: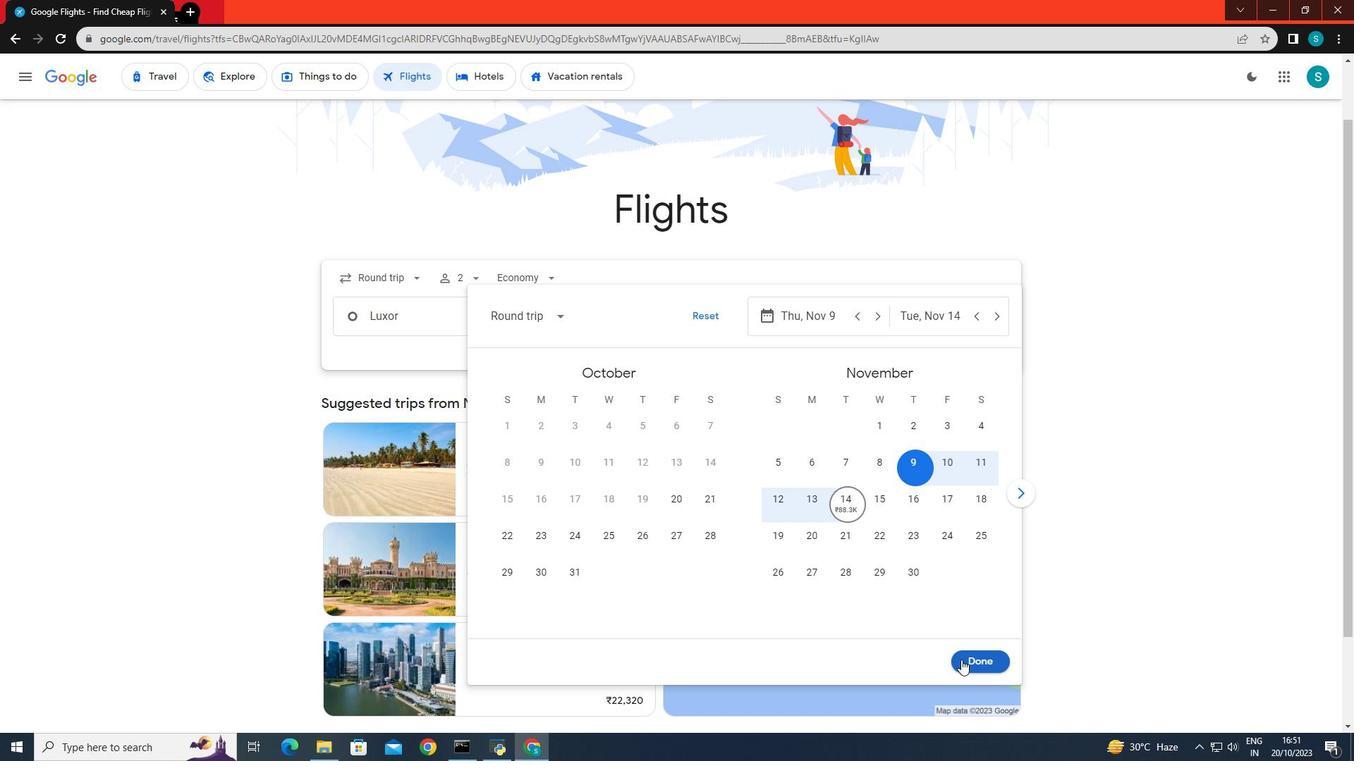 
Action: Mouse pressed left at (961, 660)
Screenshot: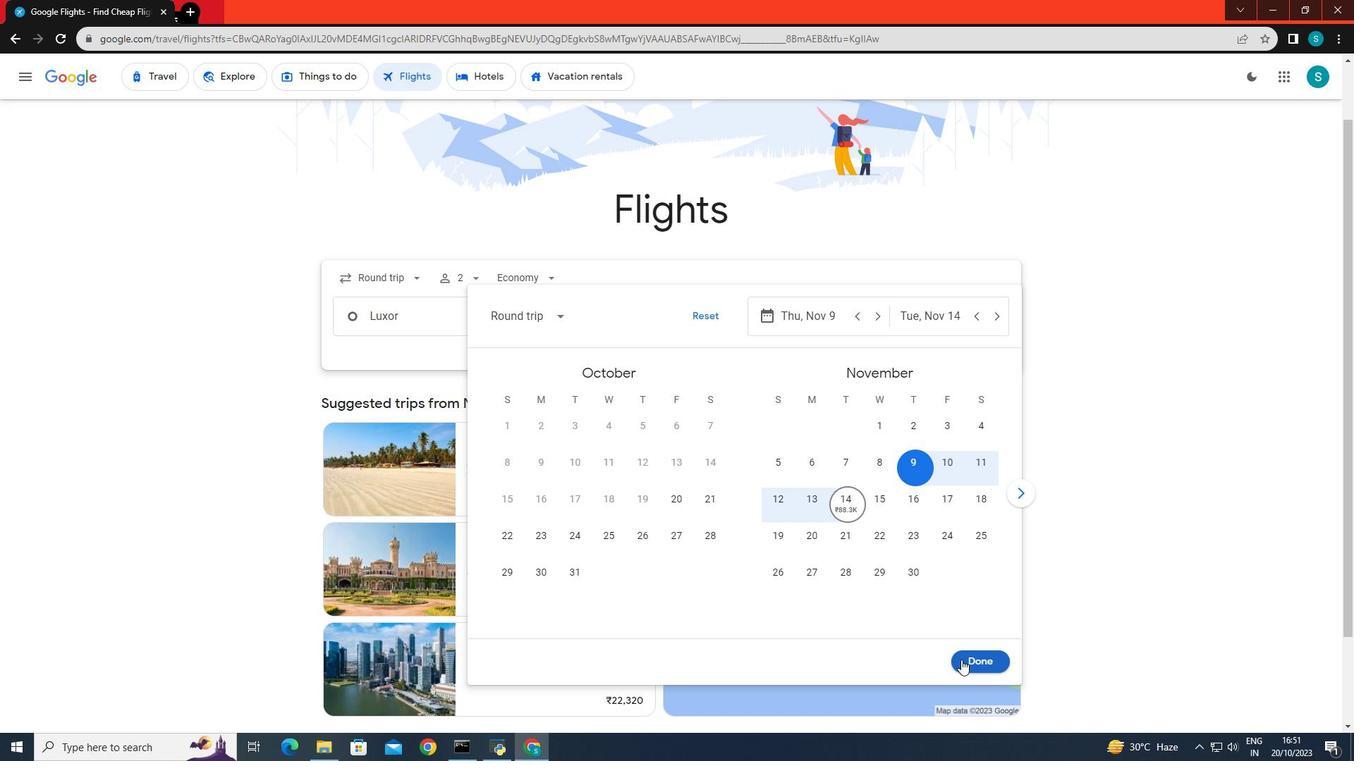 
Action: Mouse moved to (687, 366)
Screenshot: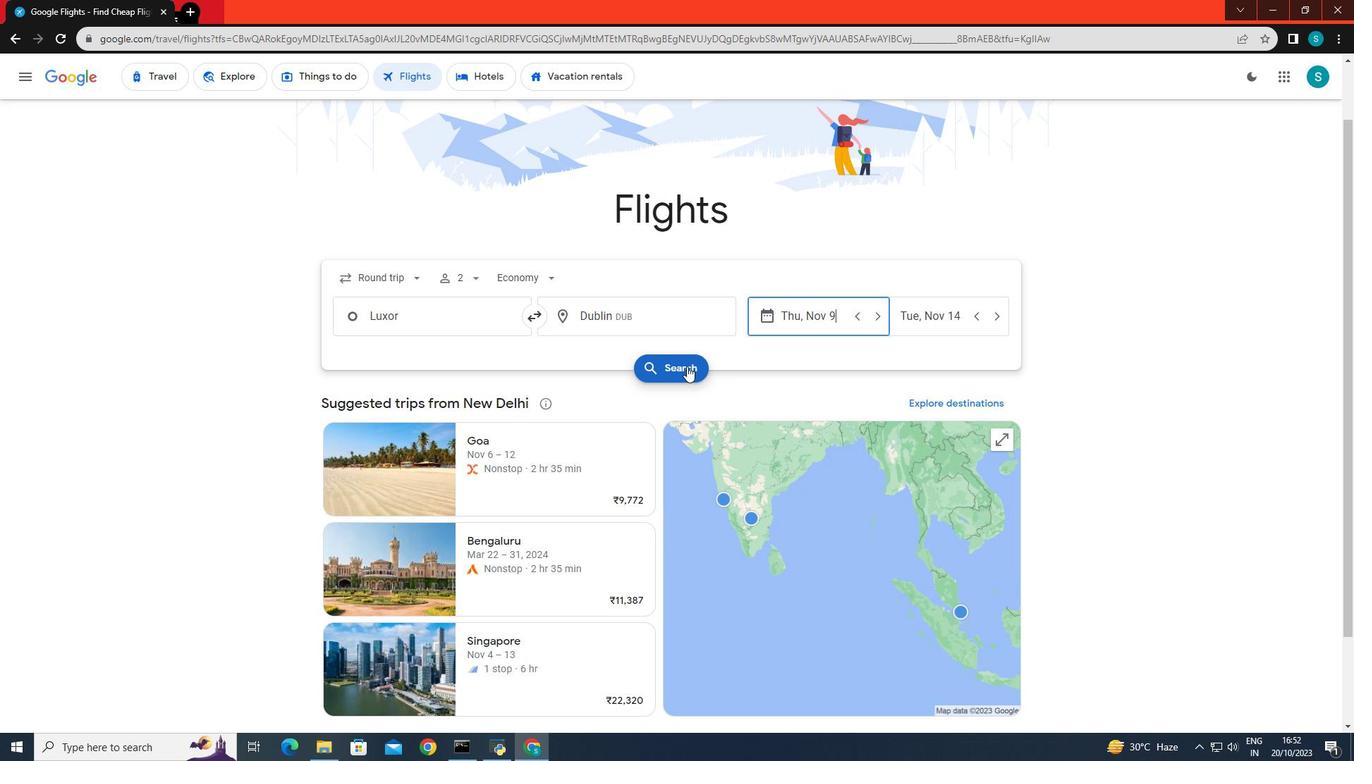 
Action: Mouse pressed left at (687, 366)
Screenshot: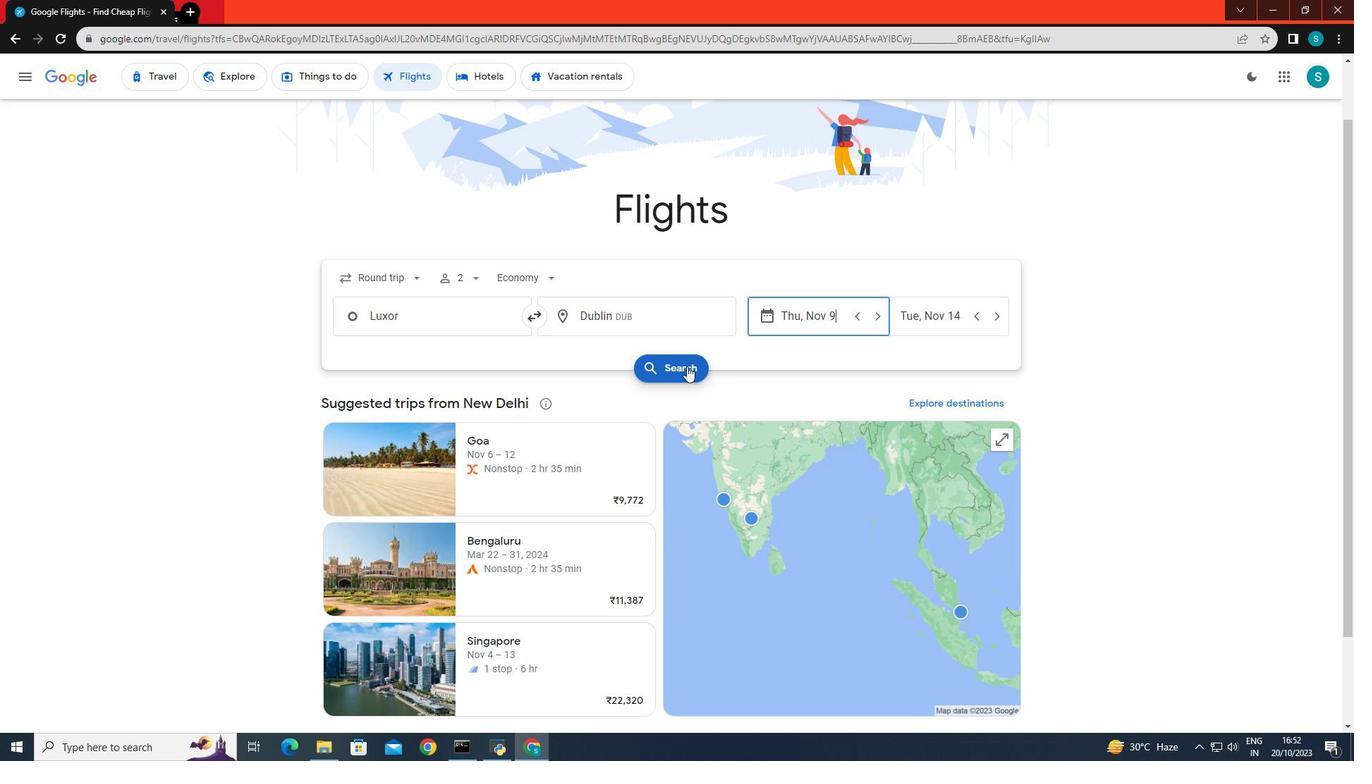 
Action: Mouse moved to (439, 206)
Screenshot: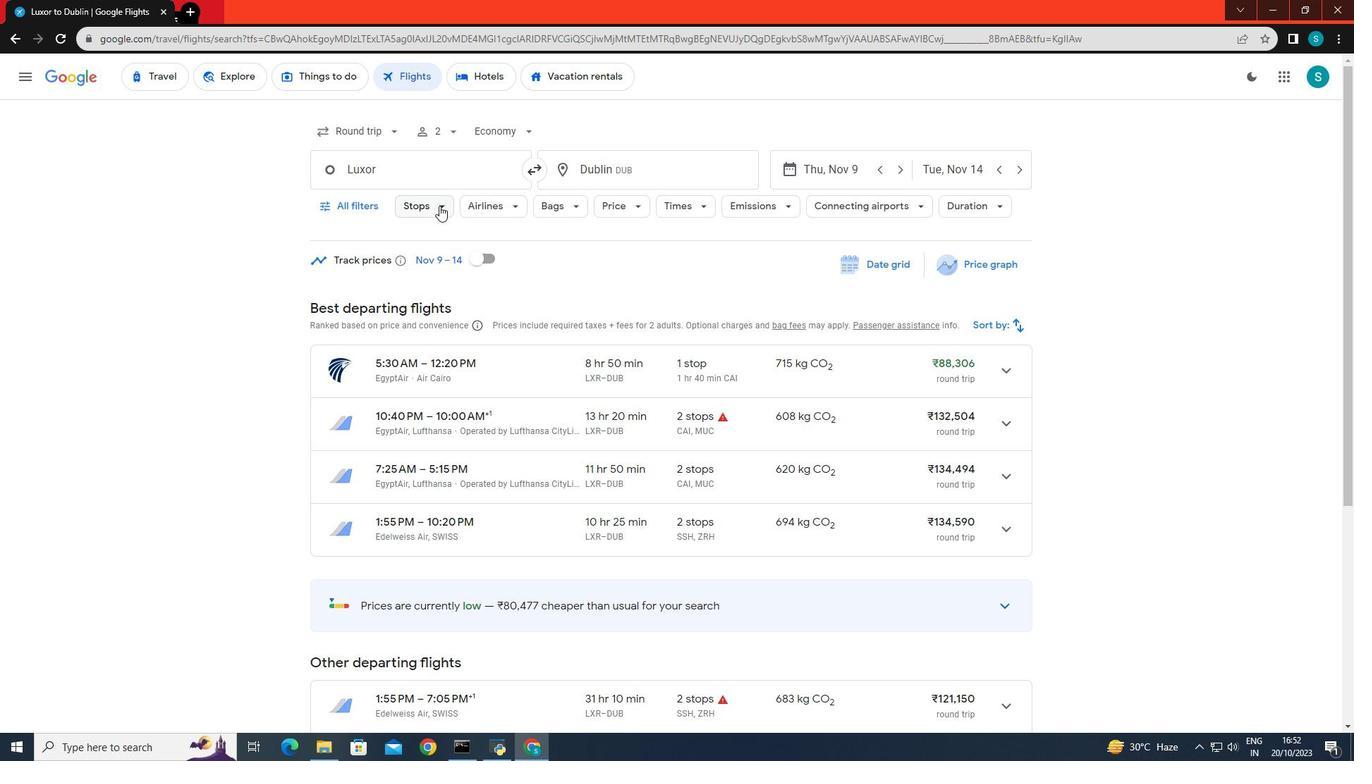 
Action: Mouse pressed left at (439, 206)
Screenshot: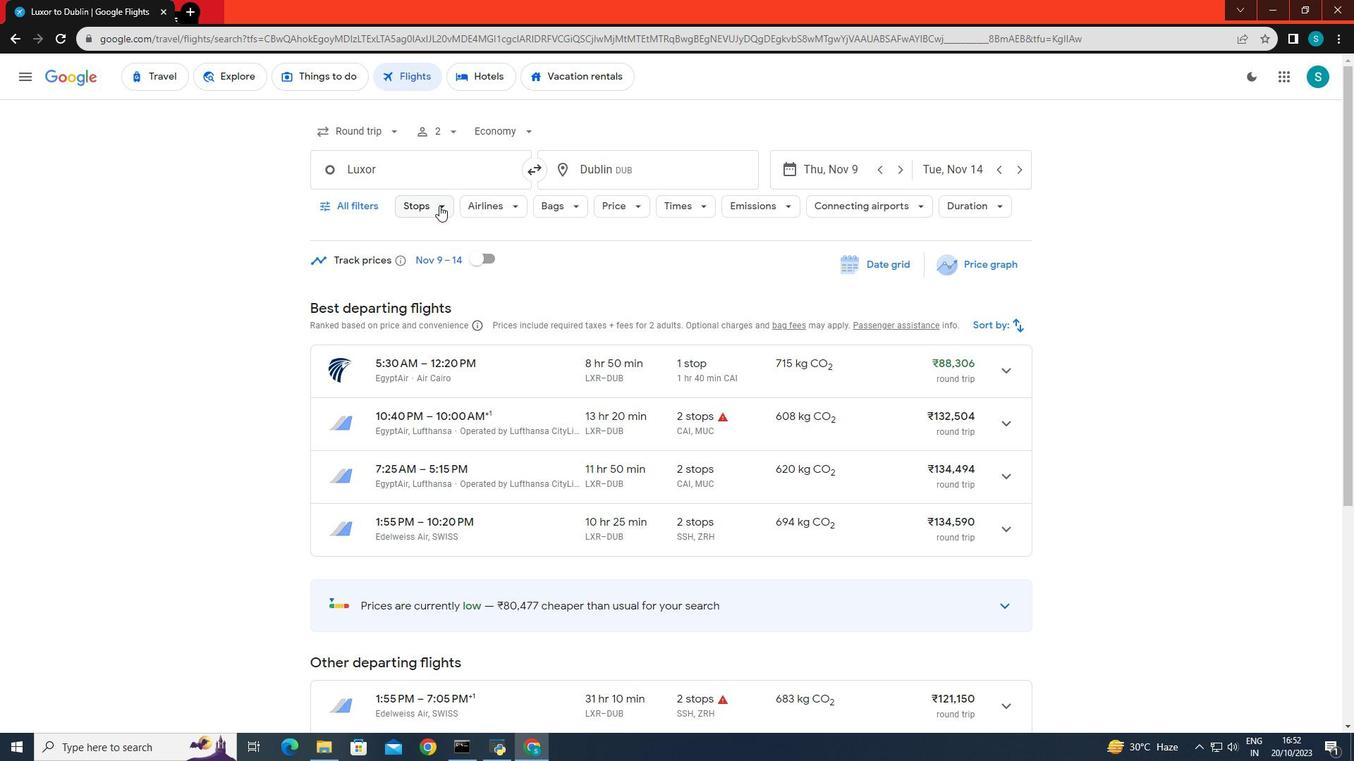 
Action: Mouse moved to (428, 274)
Screenshot: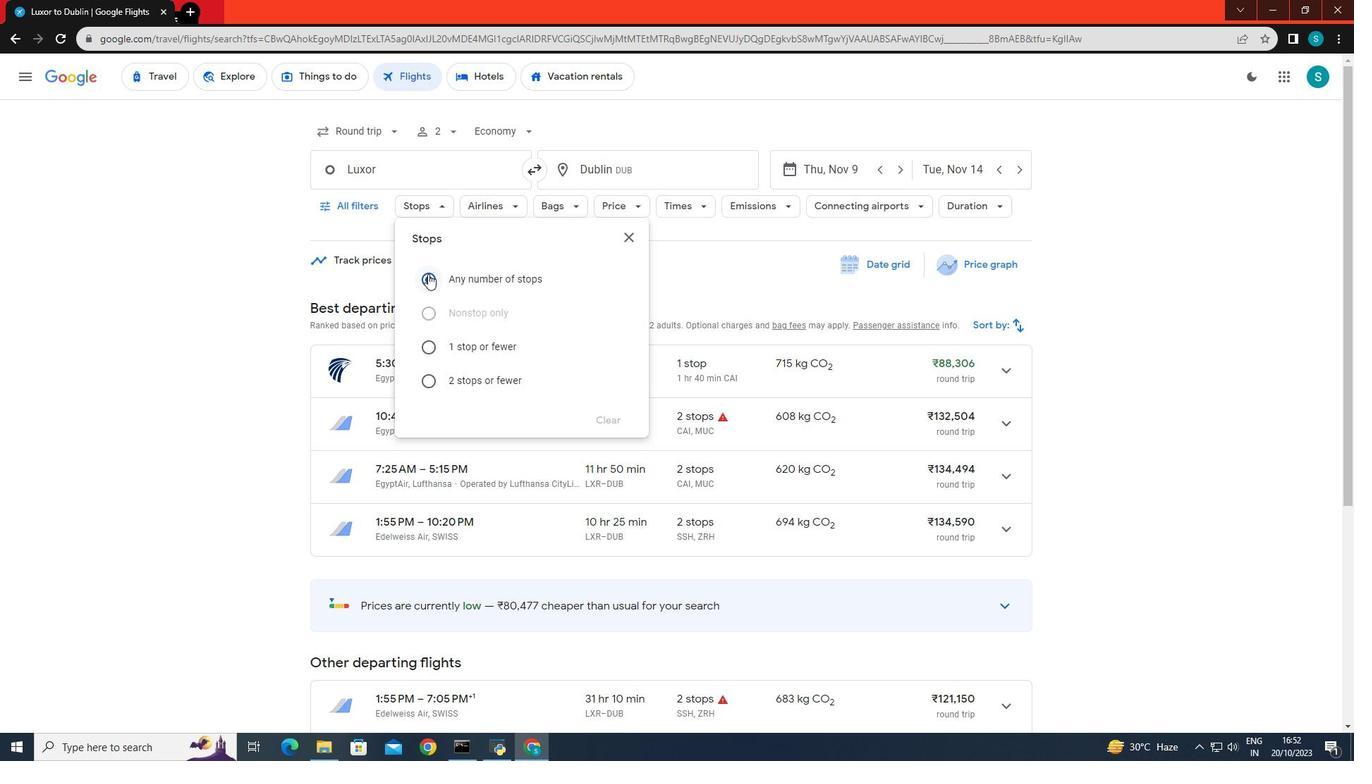 
Action: Mouse pressed left at (428, 274)
Screenshot: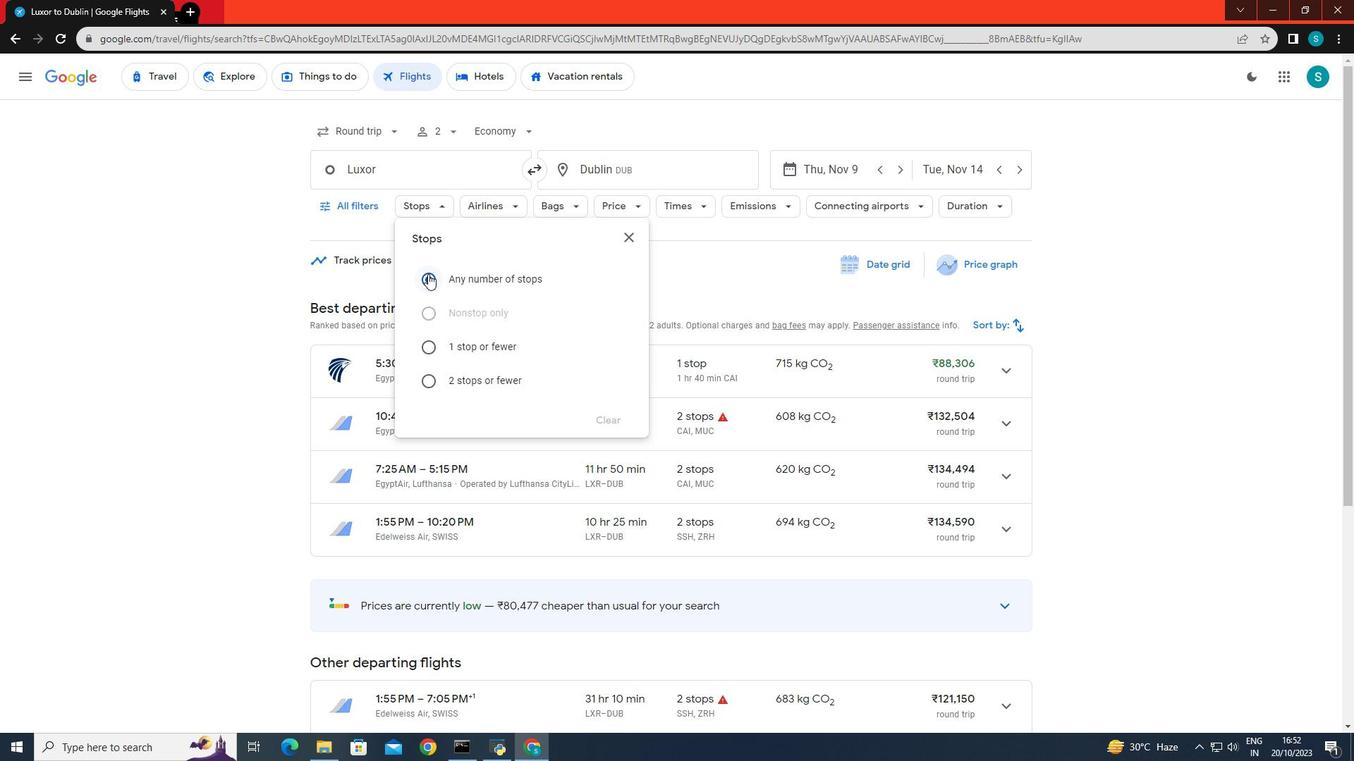 
Action: Mouse moved to (282, 299)
Screenshot: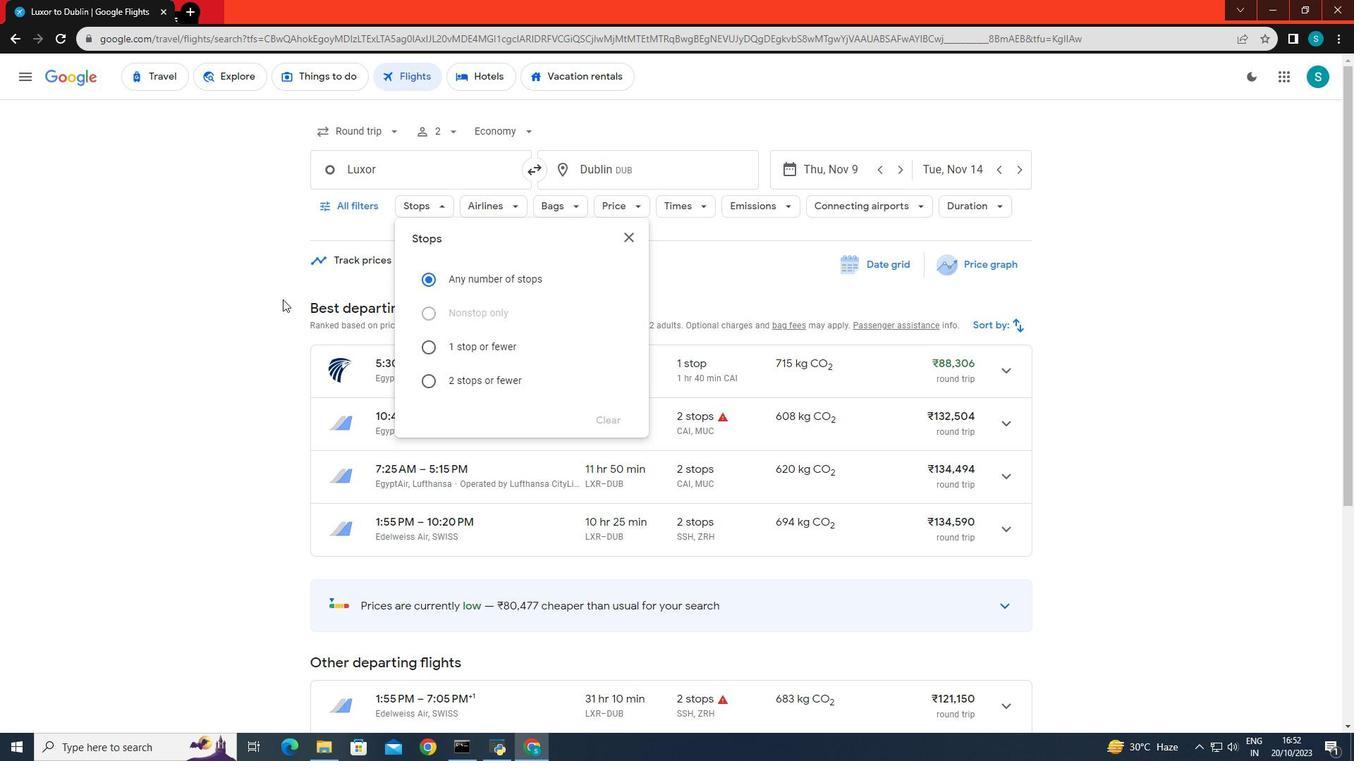 
Action: Mouse pressed left at (282, 299)
Screenshot: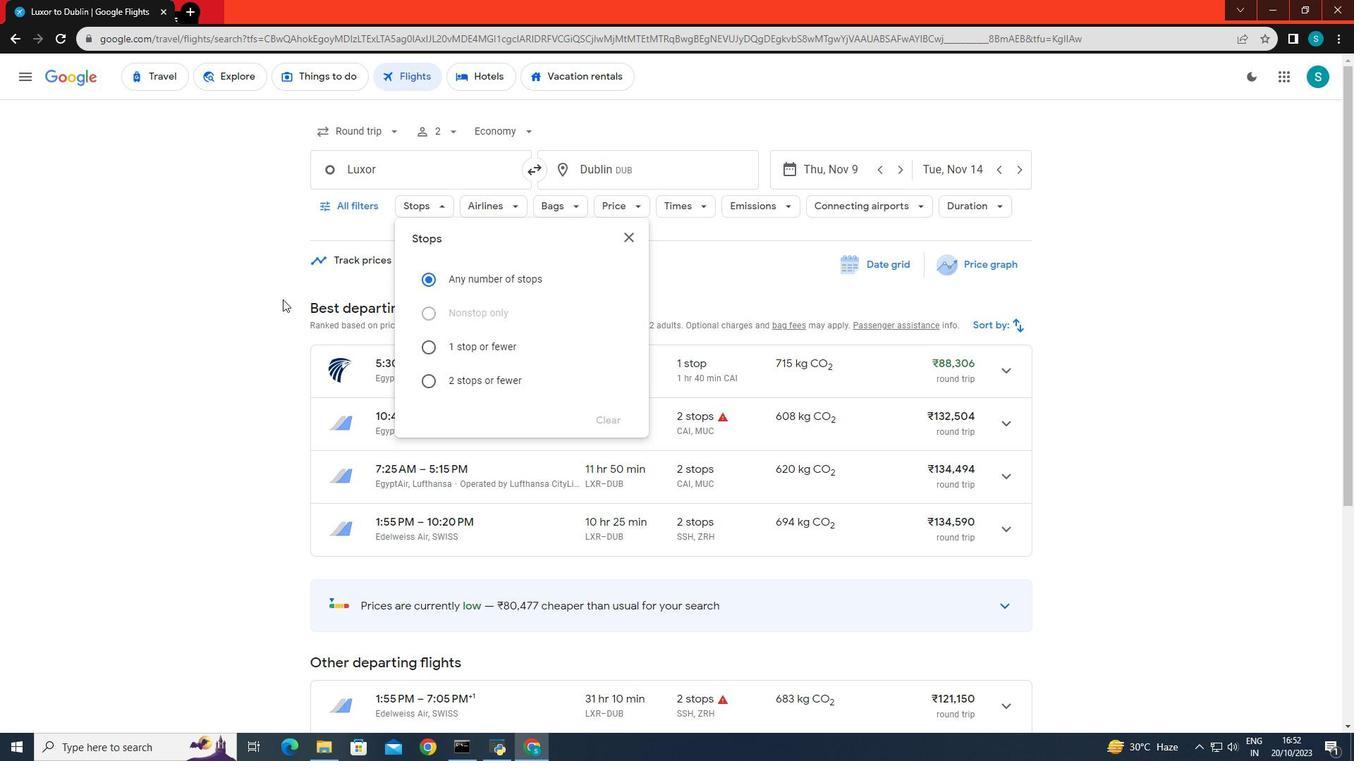 
Action: Mouse moved to (508, 203)
Screenshot: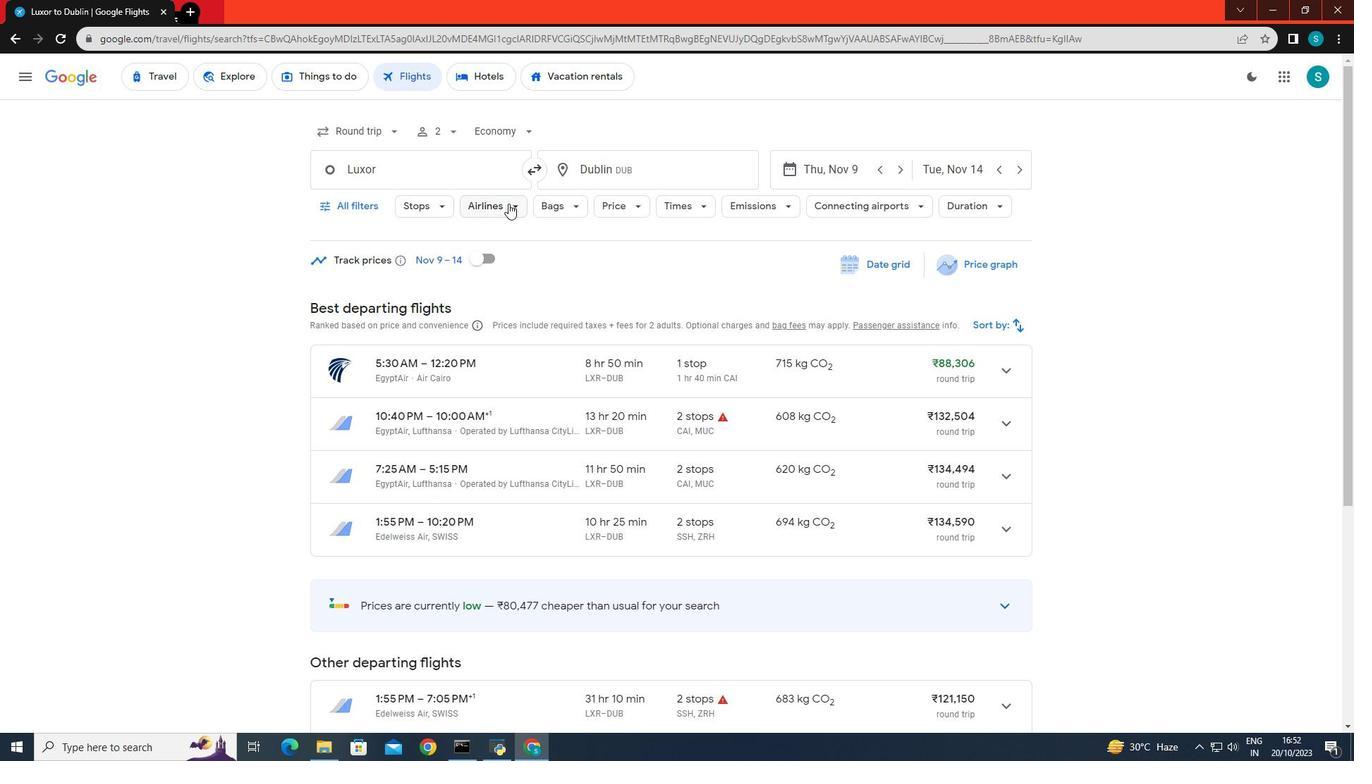 
Action: Mouse pressed left at (508, 203)
Screenshot: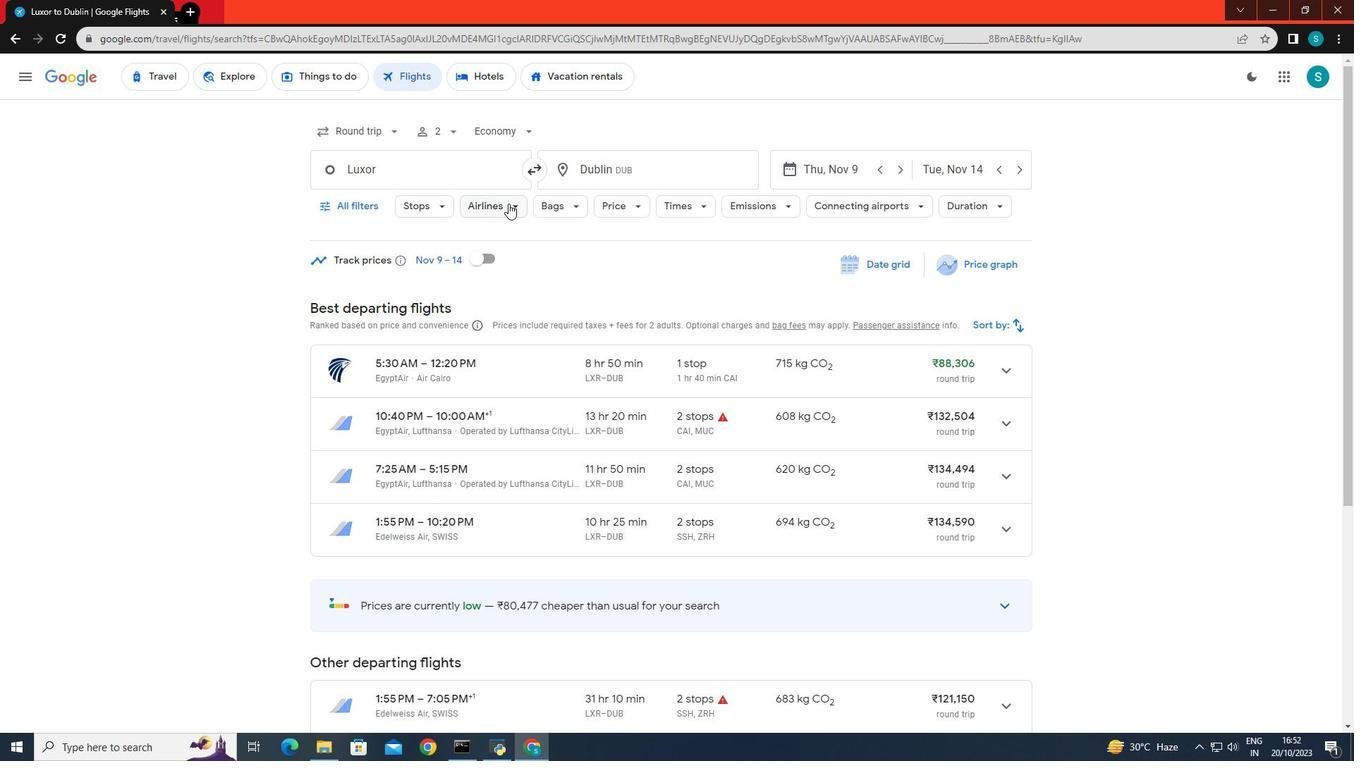 
Action: Mouse moved to (523, 421)
Screenshot: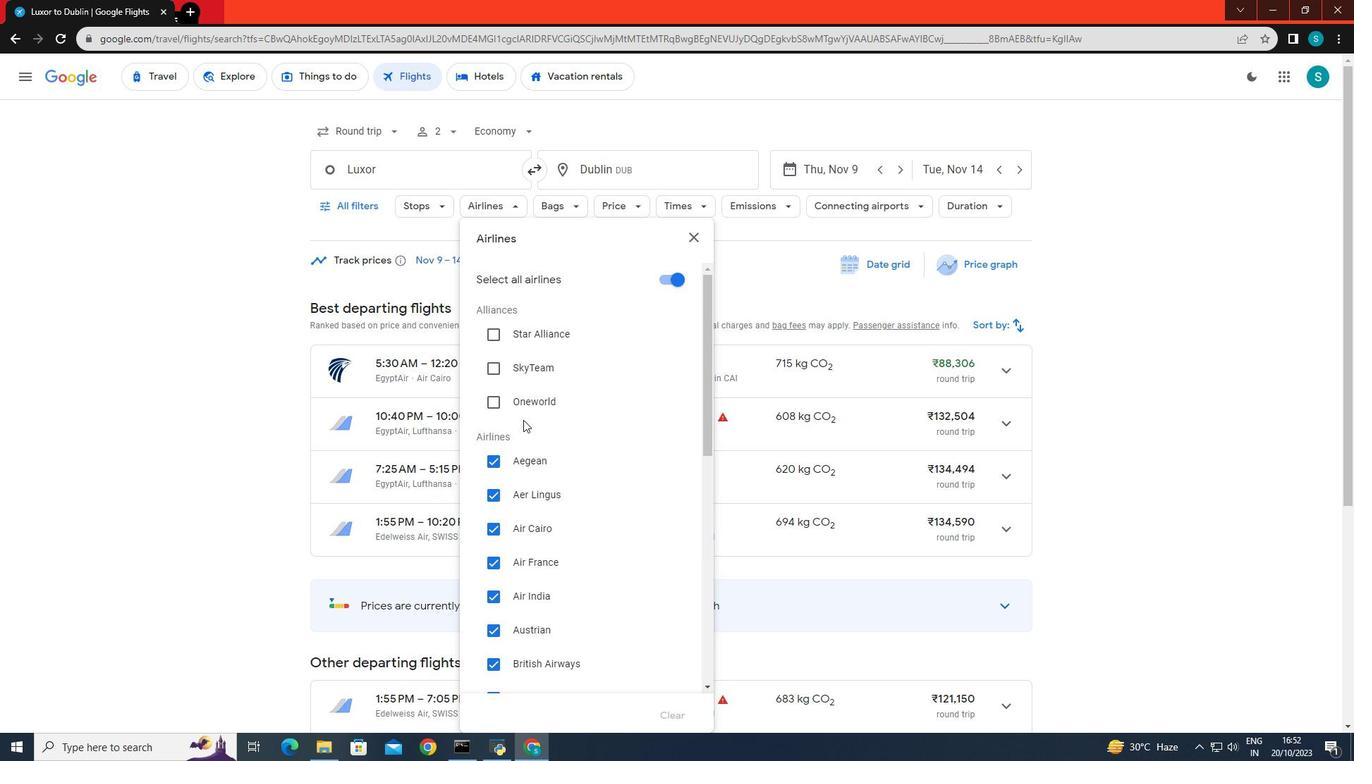 
Action: Mouse scrolled (523, 420) with delta (0, 0)
Screenshot: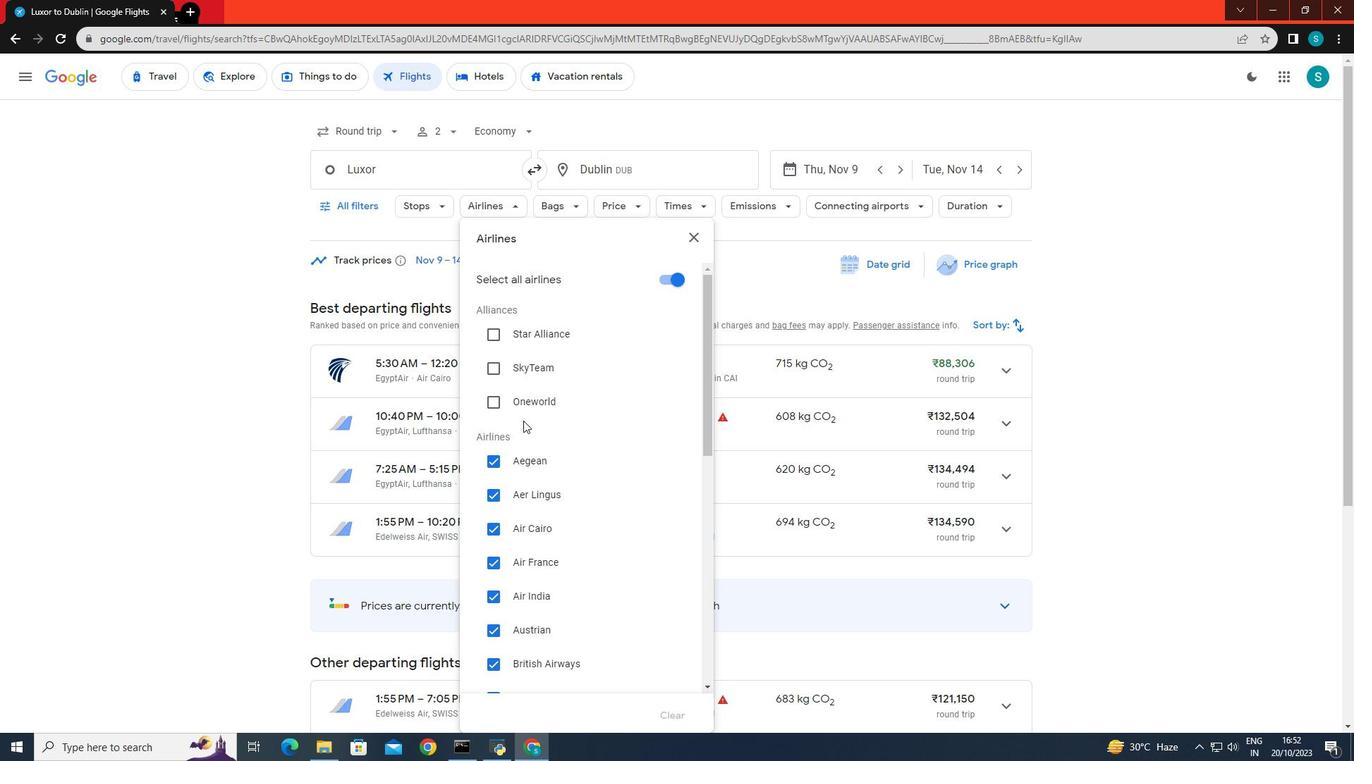 
Action: Mouse scrolled (523, 420) with delta (0, 0)
Screenshot: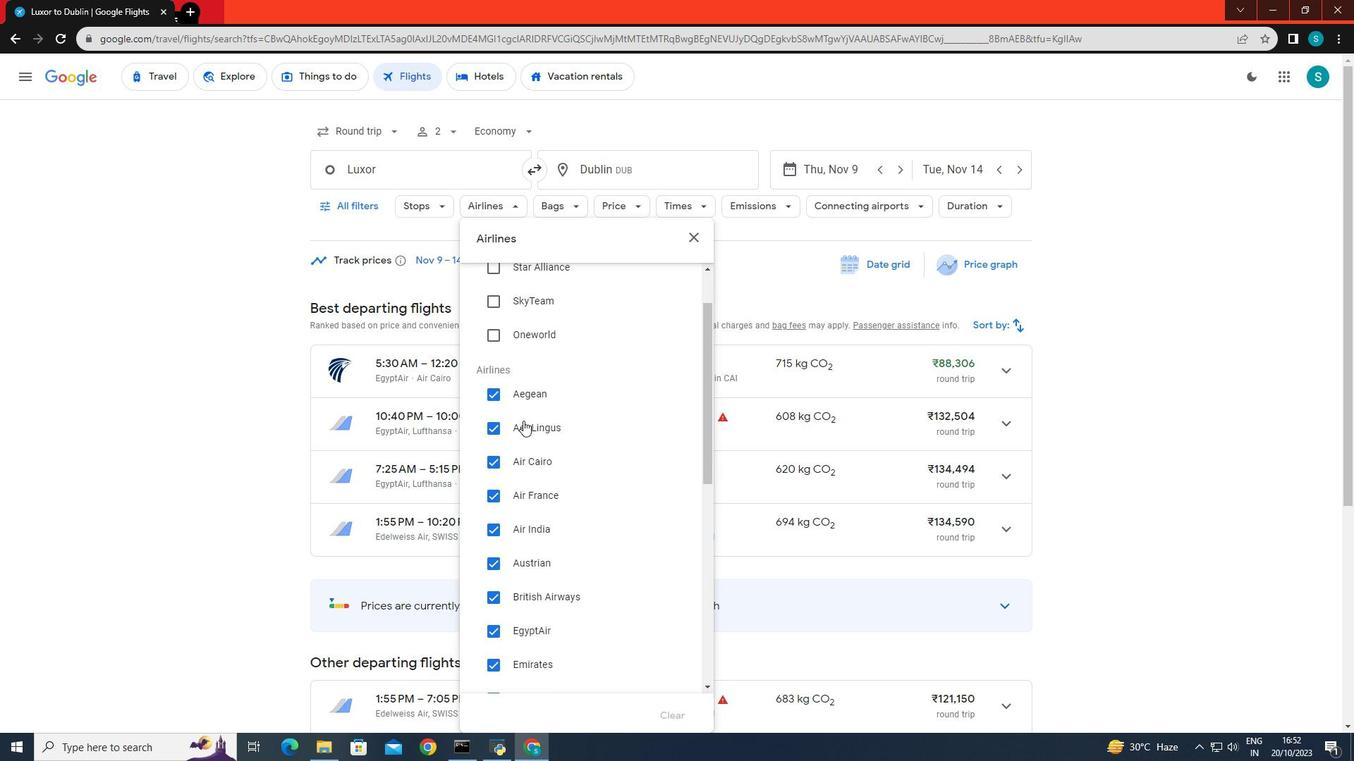 
Action: Mouse scrolled (523, 420) with delta (0, 0)
Screenshot: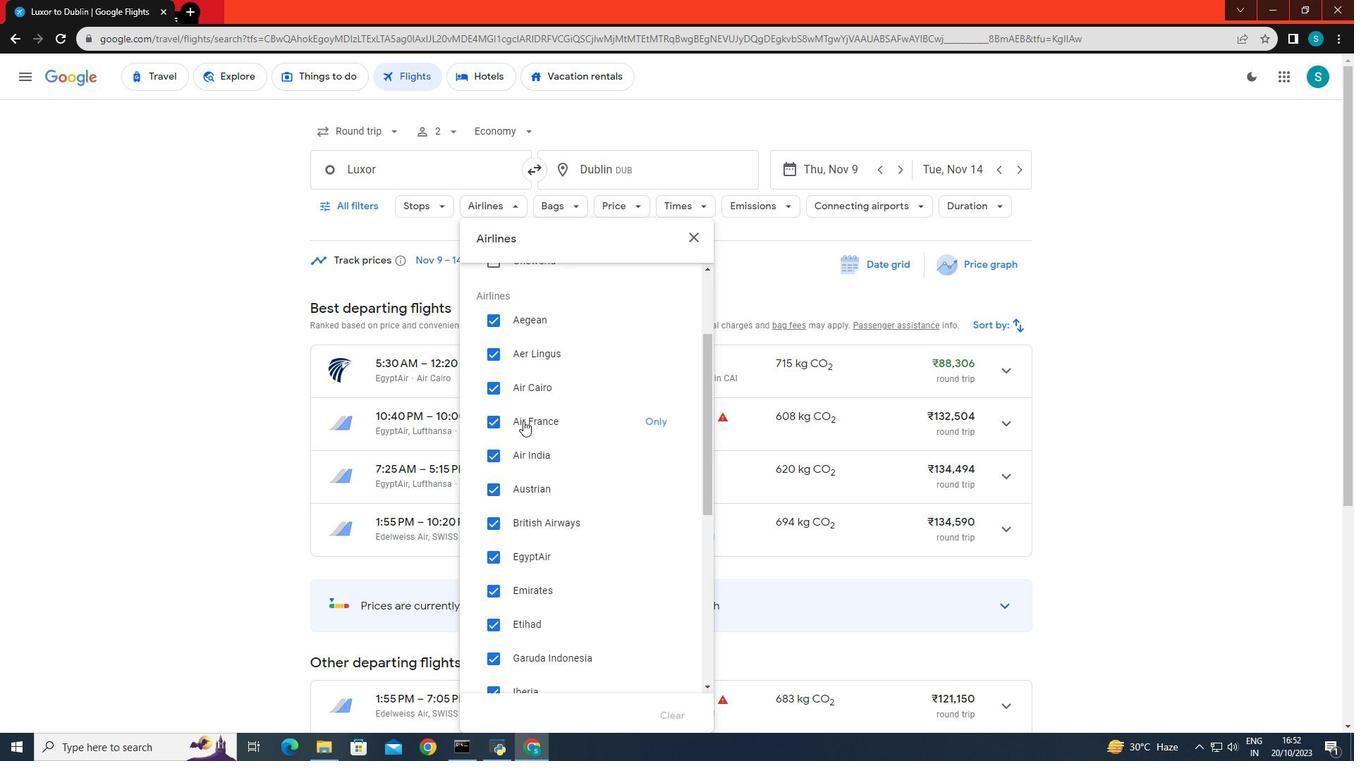 
Action: Mouse scrolled (523, 420) with delta (0, 0)
Screenshot: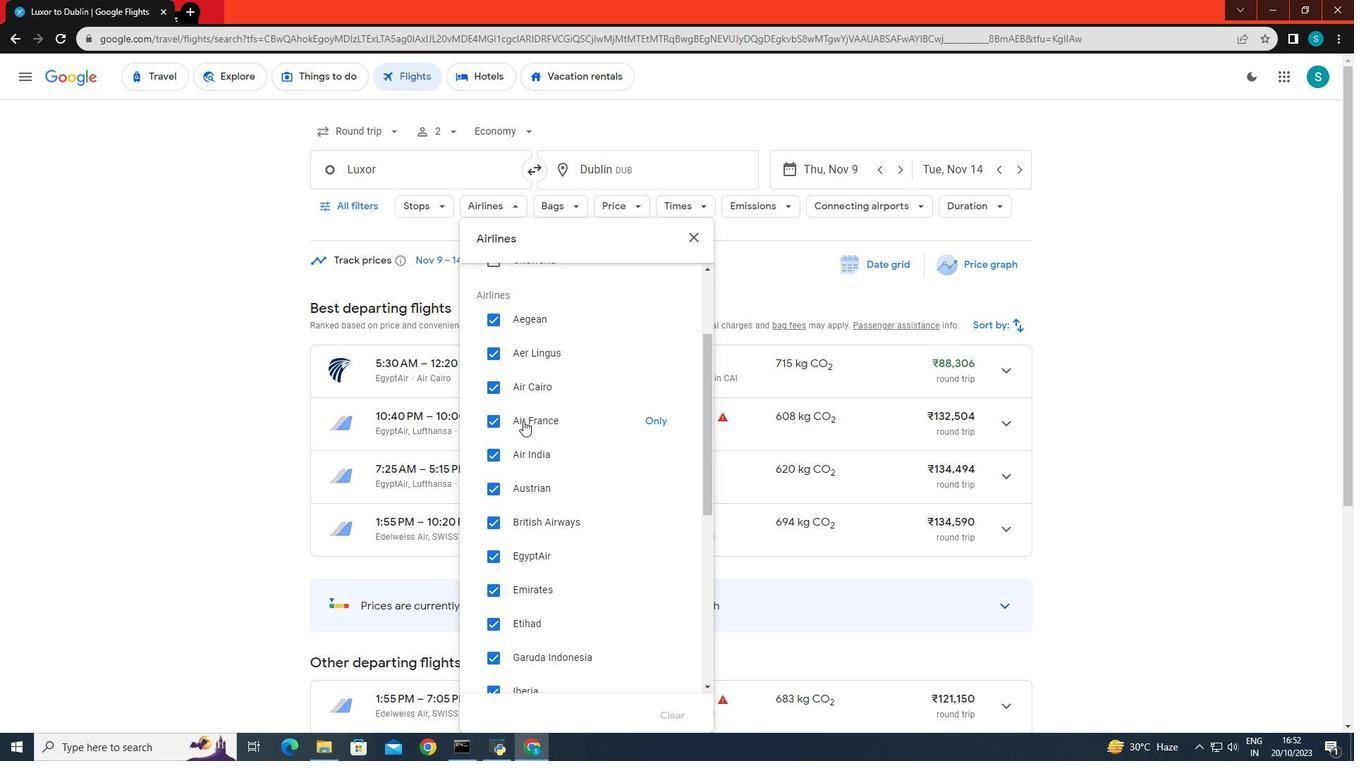 
Action: Mouse moved to (649, 380)
Screenshot: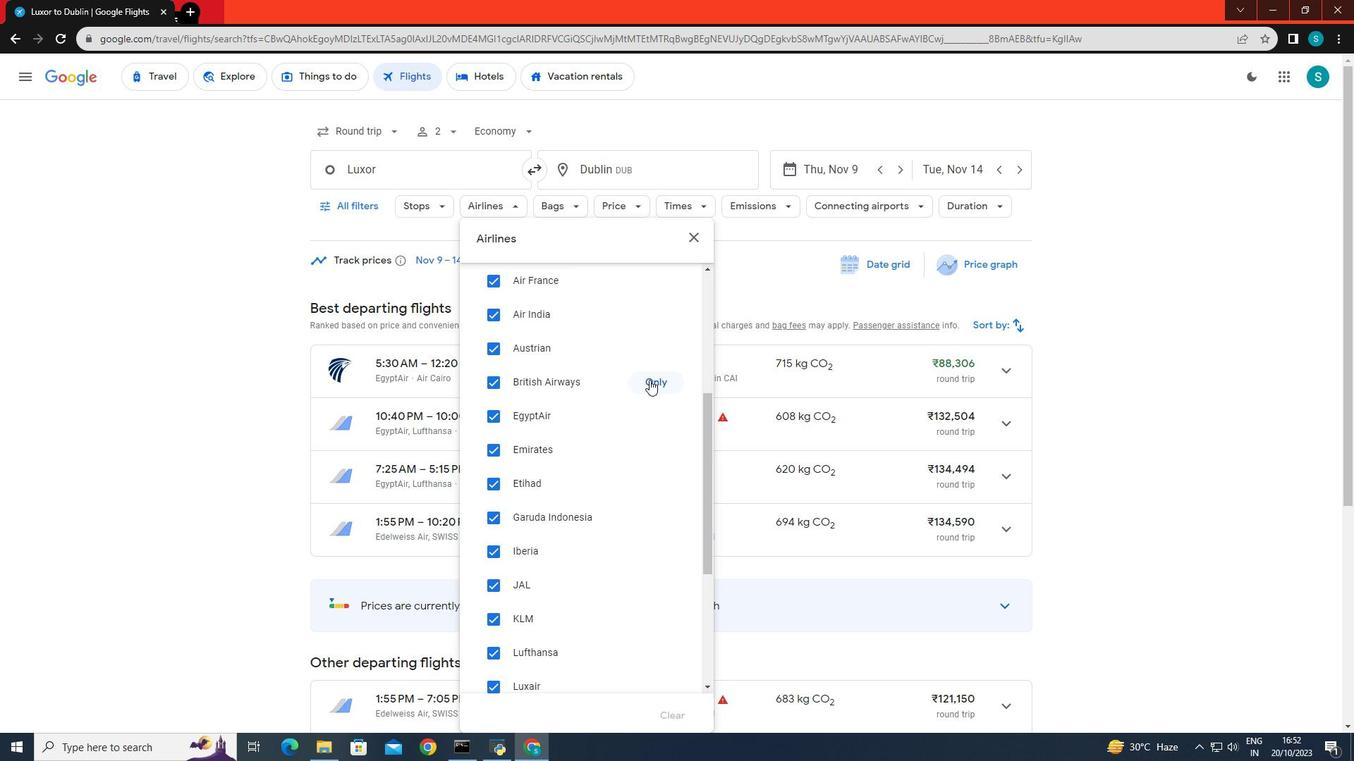 
Action: Mouse pressed left at (649, 380)
Screenshot: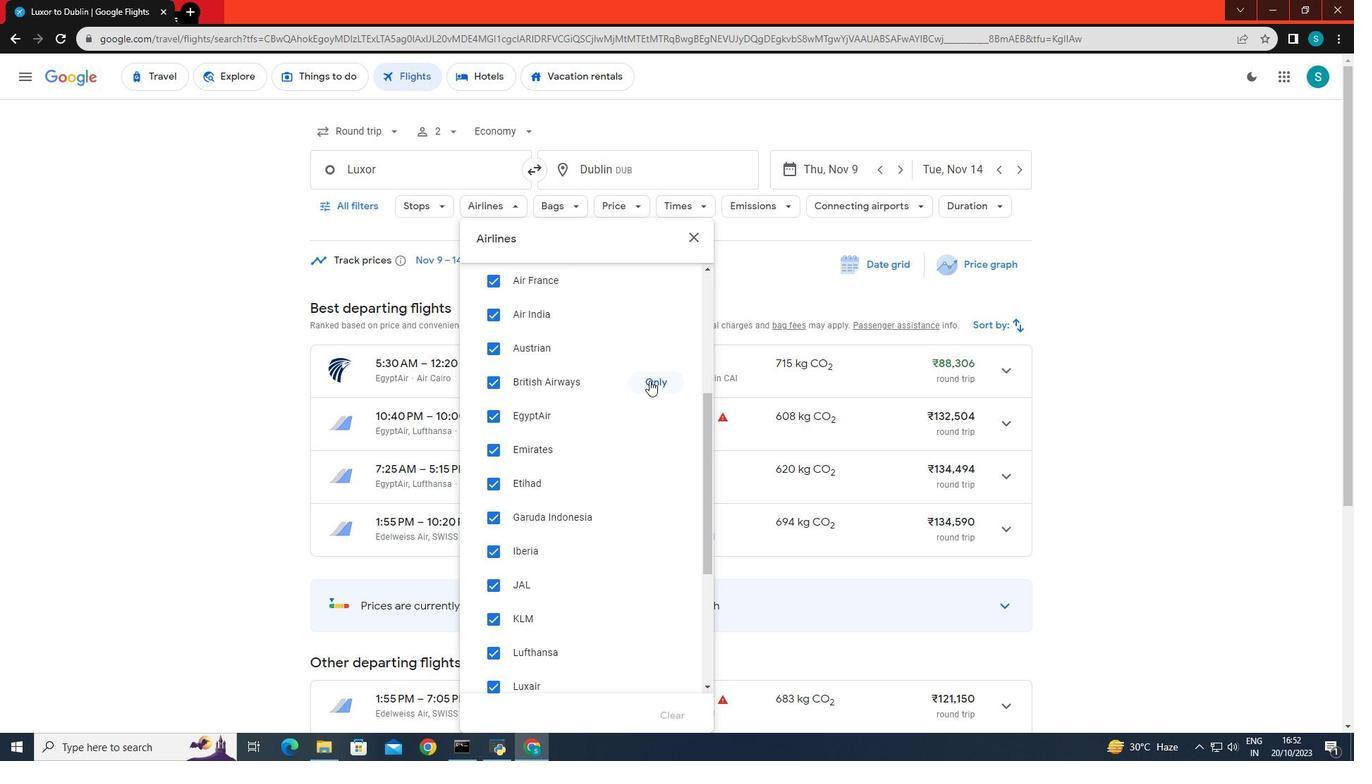 
Action: Mouse moved to (378, 395)
Screenshot: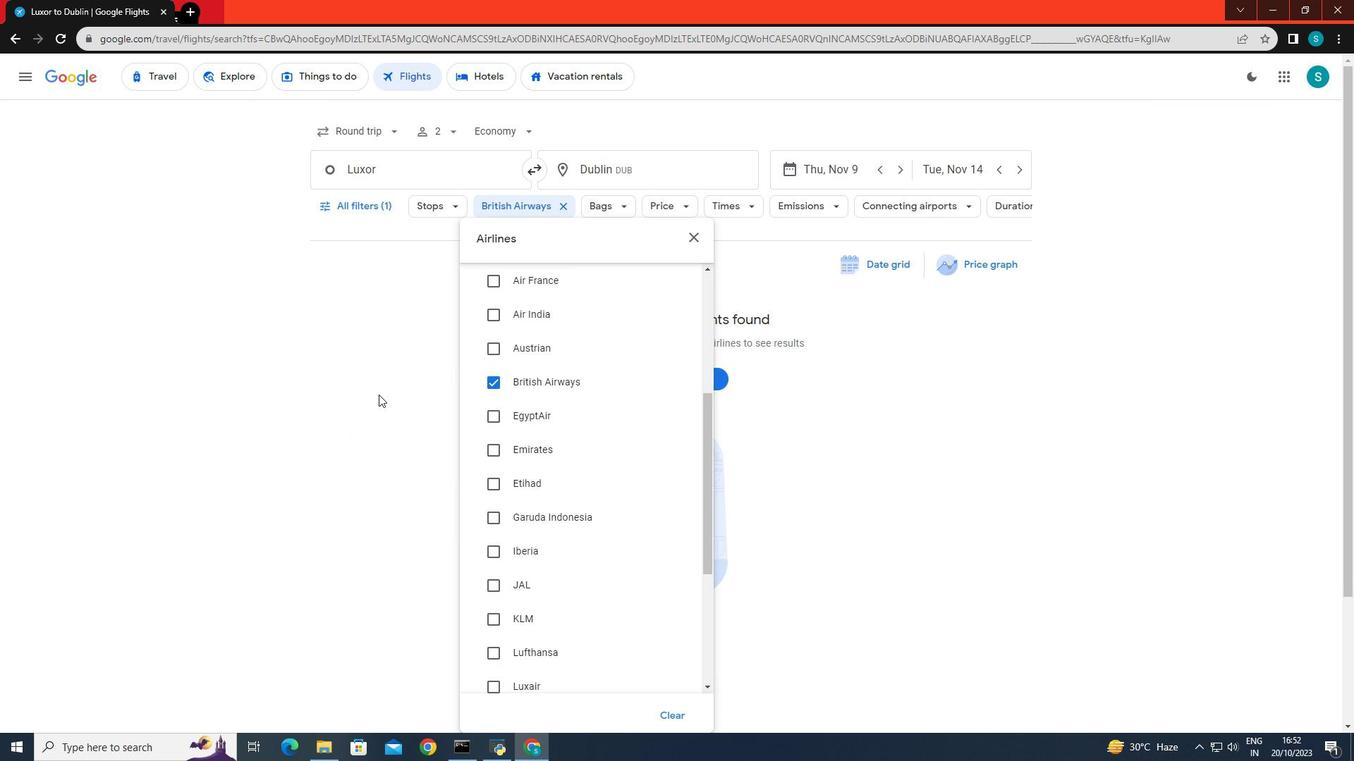 
Action: Mouse pressed left at (378, 395)
Screenshot: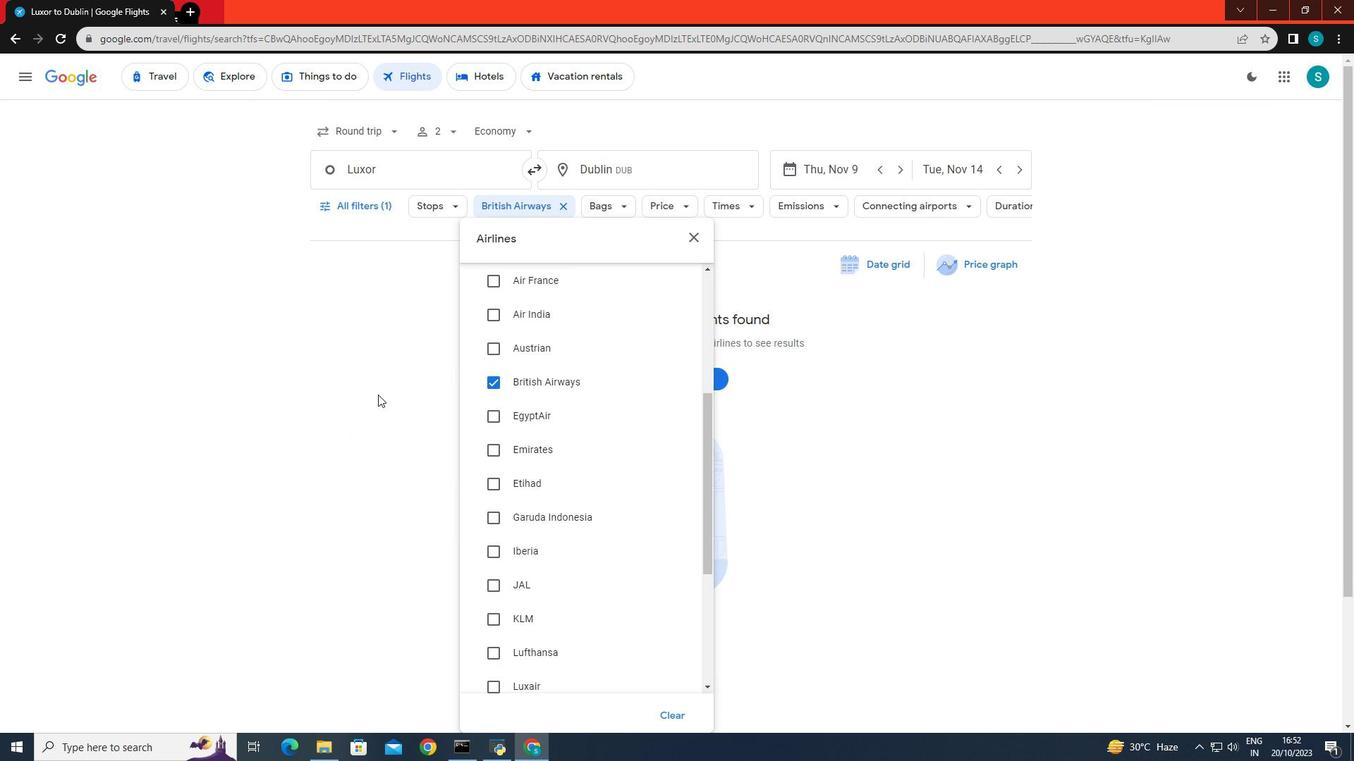 
